 Task: Find connections with filter location Campina Grande with filter topic #inspiration with filter profile language Potuguese with filter current company Expo Universe with filter school Gulbarga University with filter industry Building Structure and Exterior Contractors with filter service category WordPress Design with filter keywords title Architect
Action: Mouse moved to (523, 109)
Screenshot: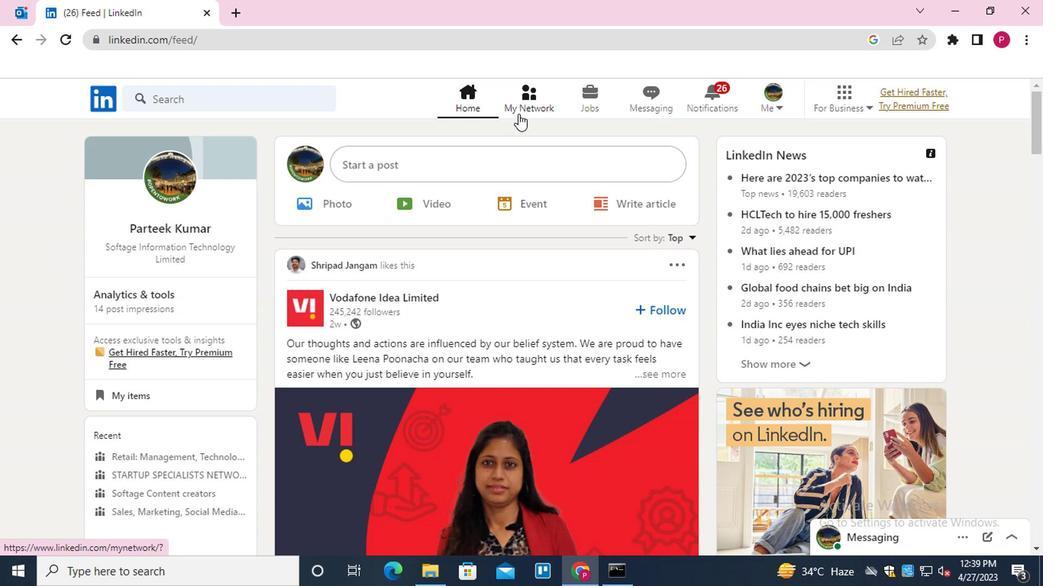 
Action: Mouse pressed left at (523, 109)
Screenshot: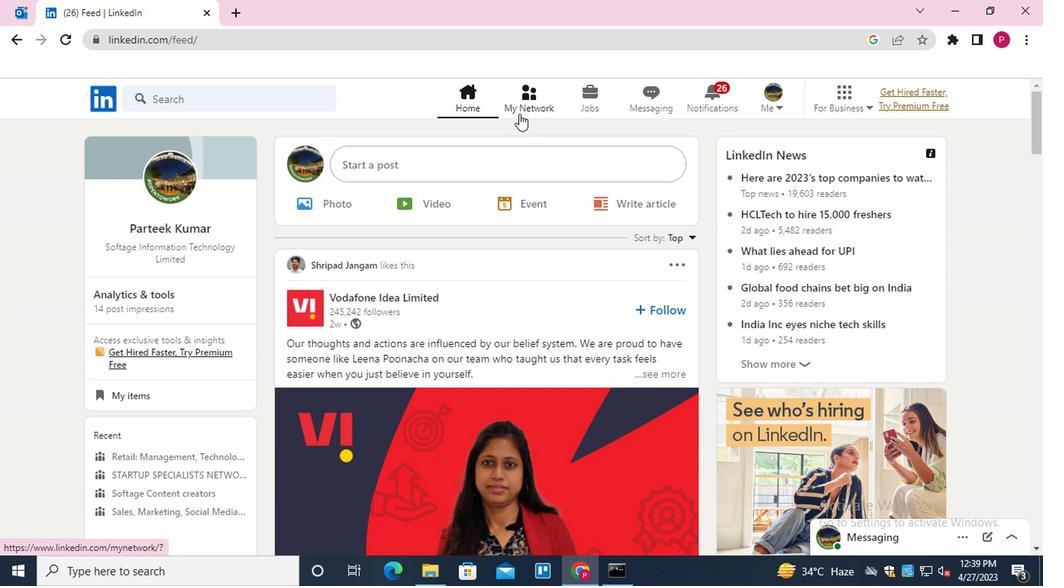 
Action: Mouse moved to (240, 180)
Screenshot: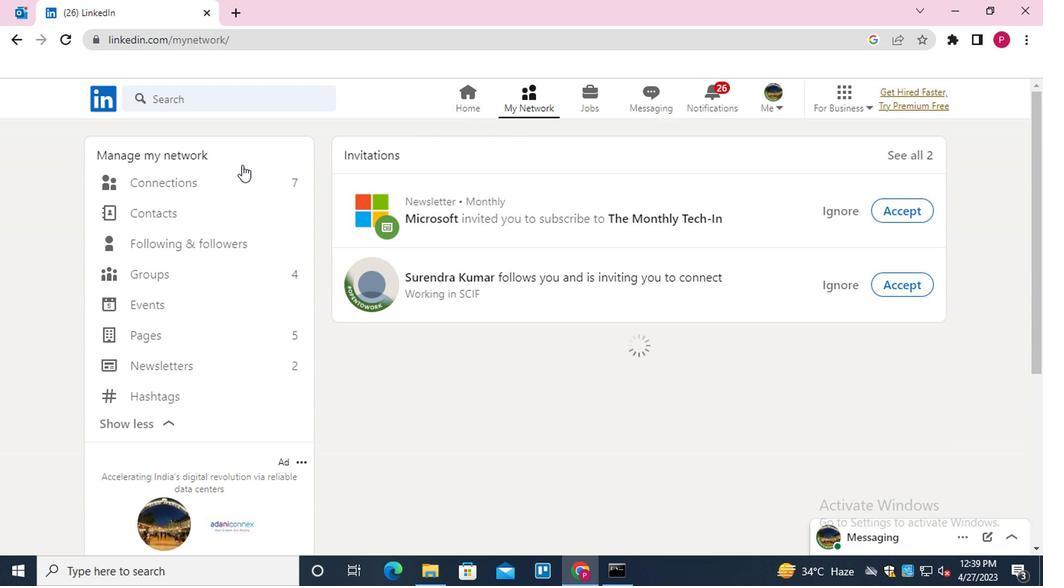
Action: Mouse pressed left at (240, 180)
Screenshot: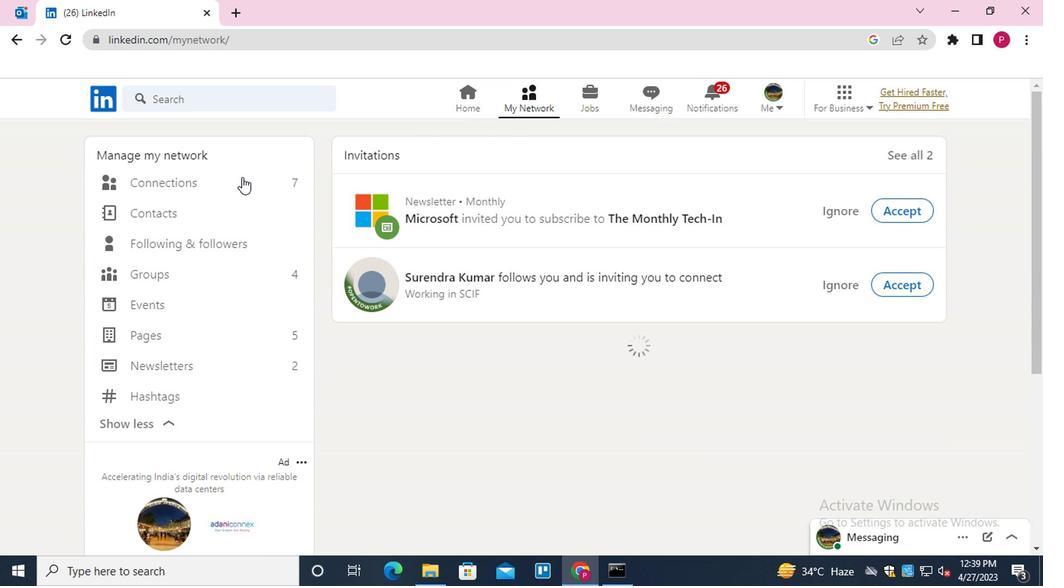 
Action: Mouse moved to (668, 180)
Screenshot: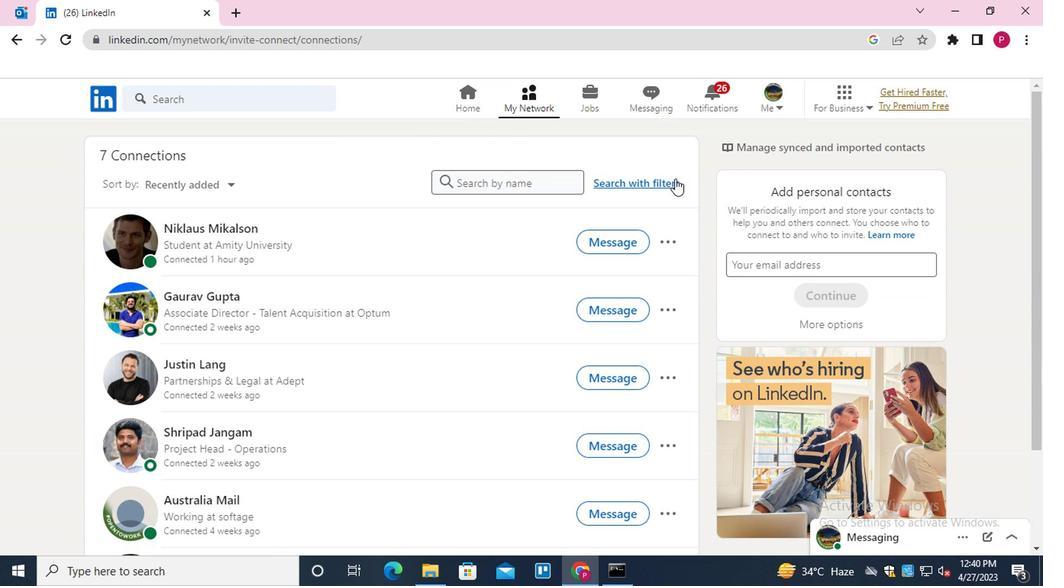 
Action: Mouse pressed left at (668, 180)
Screenshot: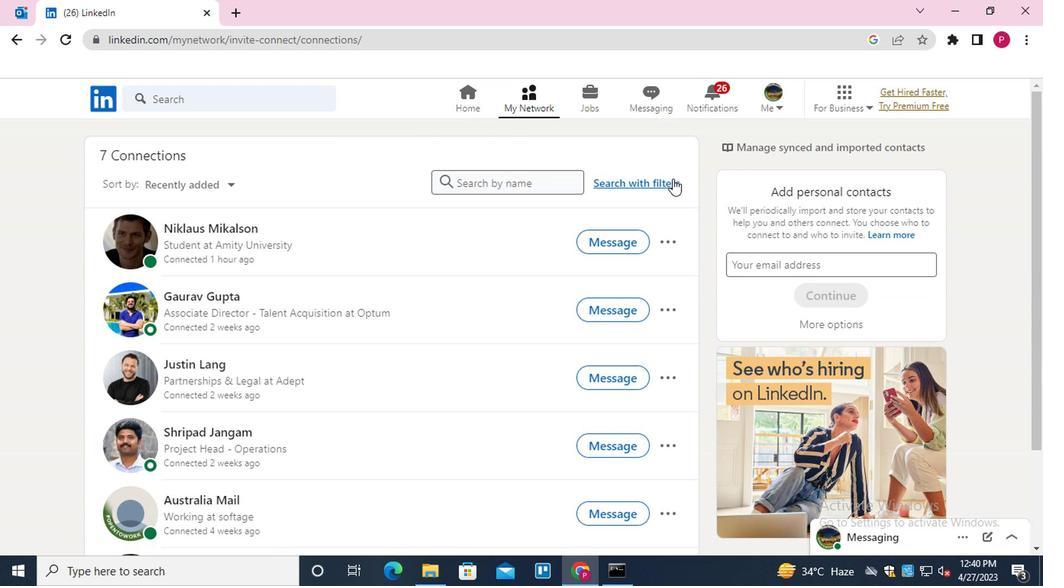 
Action: Mouse moved to (555, 141)
Screenshot: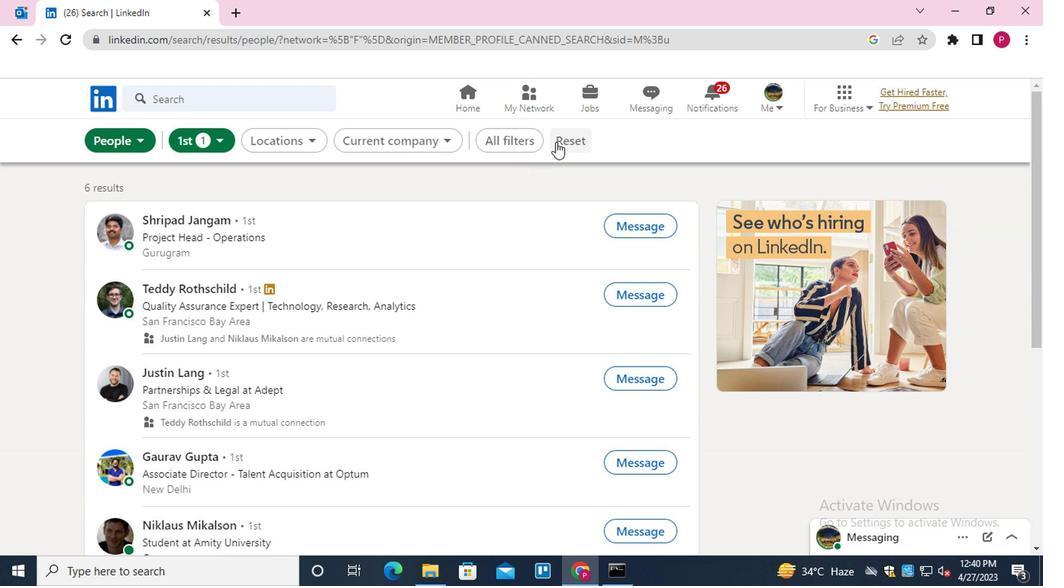 
Action: Mouse pressed left at (555, 141)
Screenshot: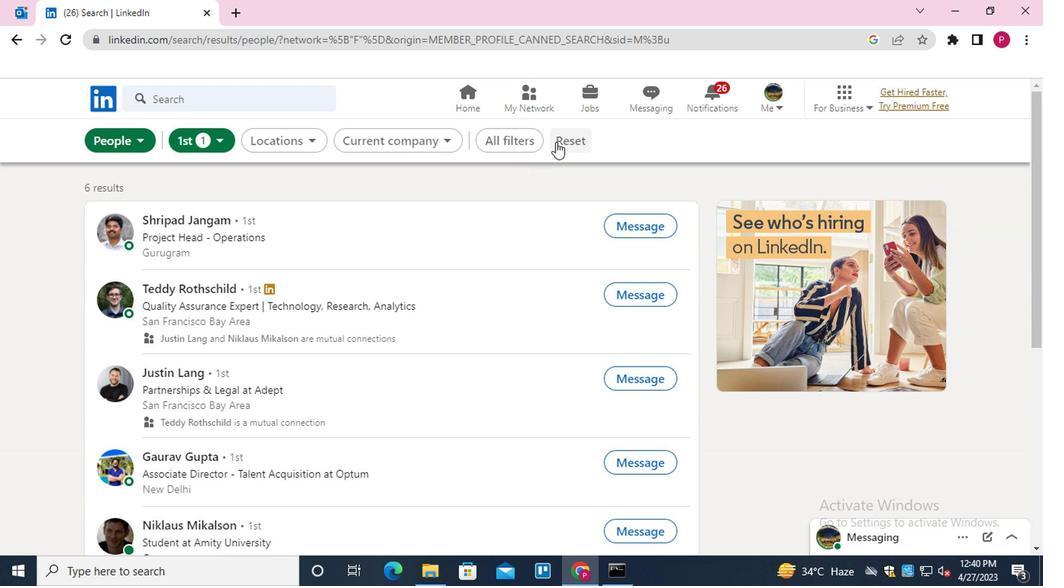 
Action: Mouse moved to (527, 143)
Screenshot: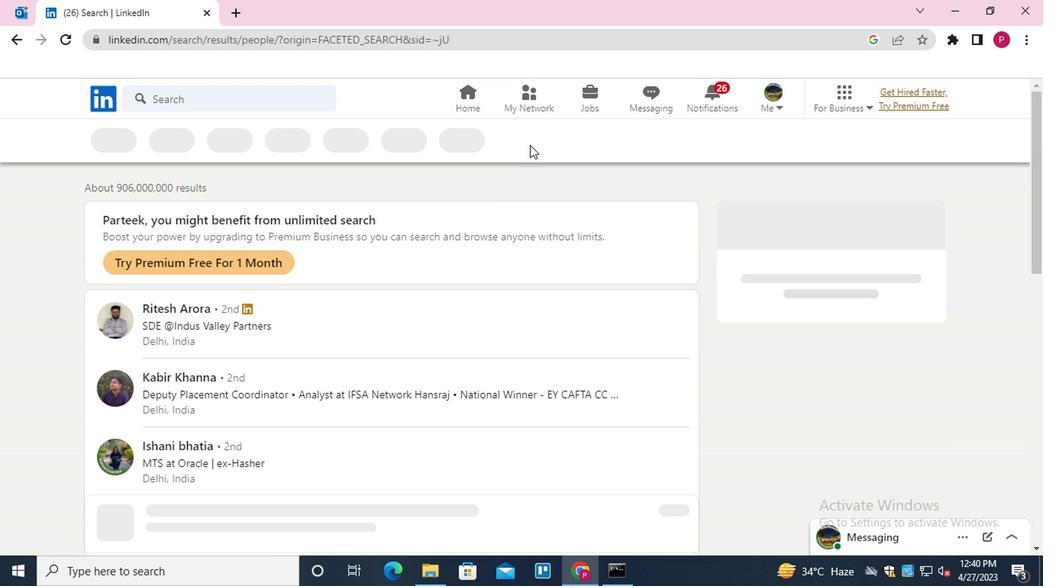 
Action: Mouse pressed left at (527, 143)
Screenshot: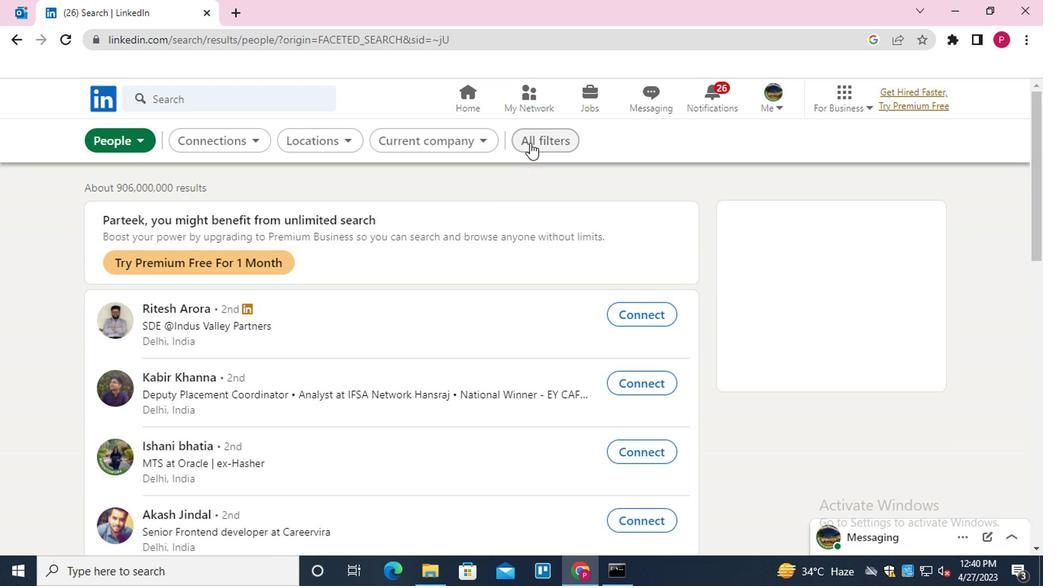 
Action: Mouse moved to (927, 348)
Screenshot: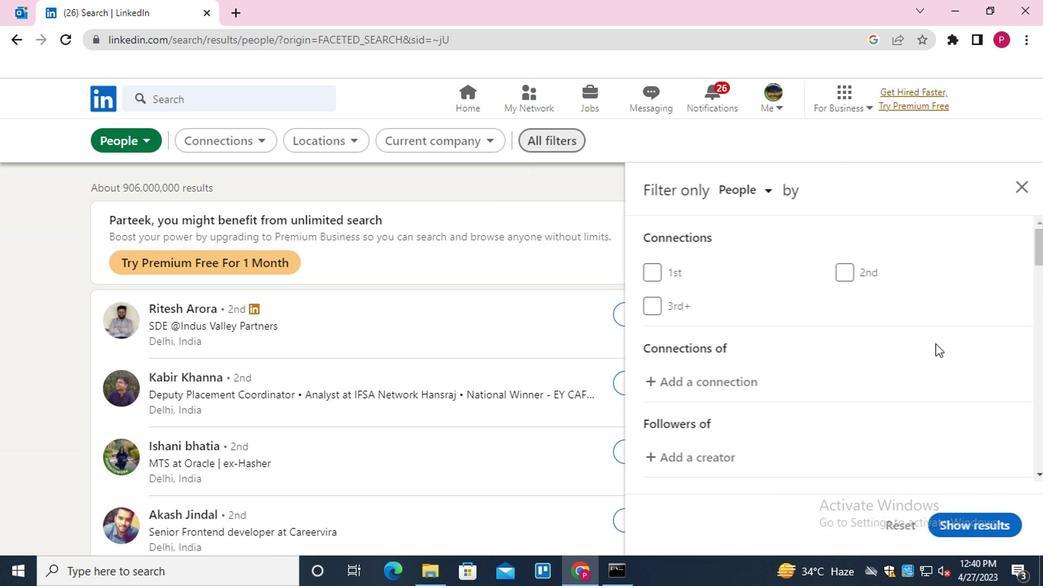 
Action: Mouse scrolled (927, 347) with delta (0, -1)
Screenshot: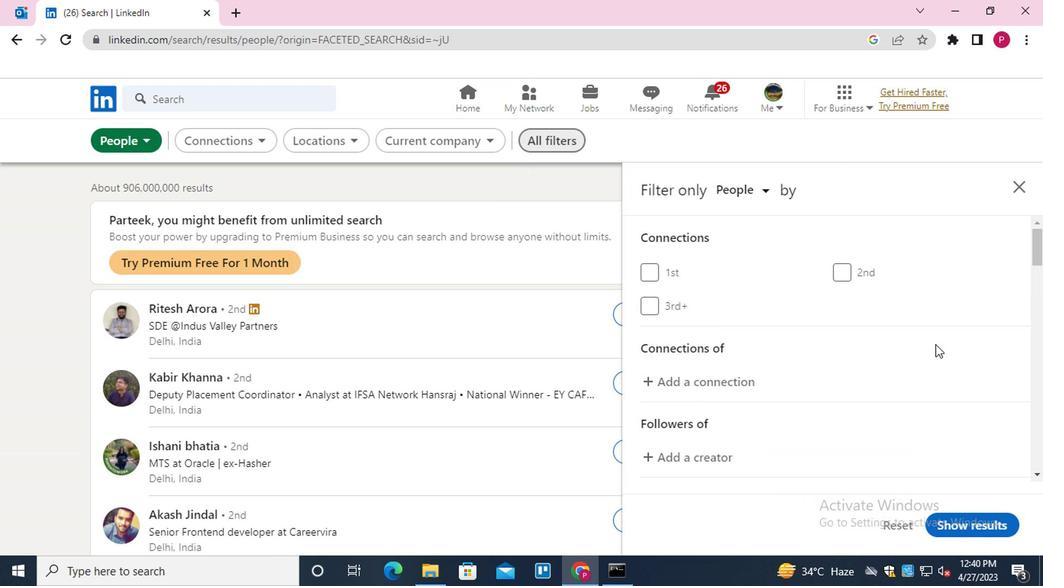 
Action: Mouse scrolled (927, 347) with delta (0, -1)
Screenshot: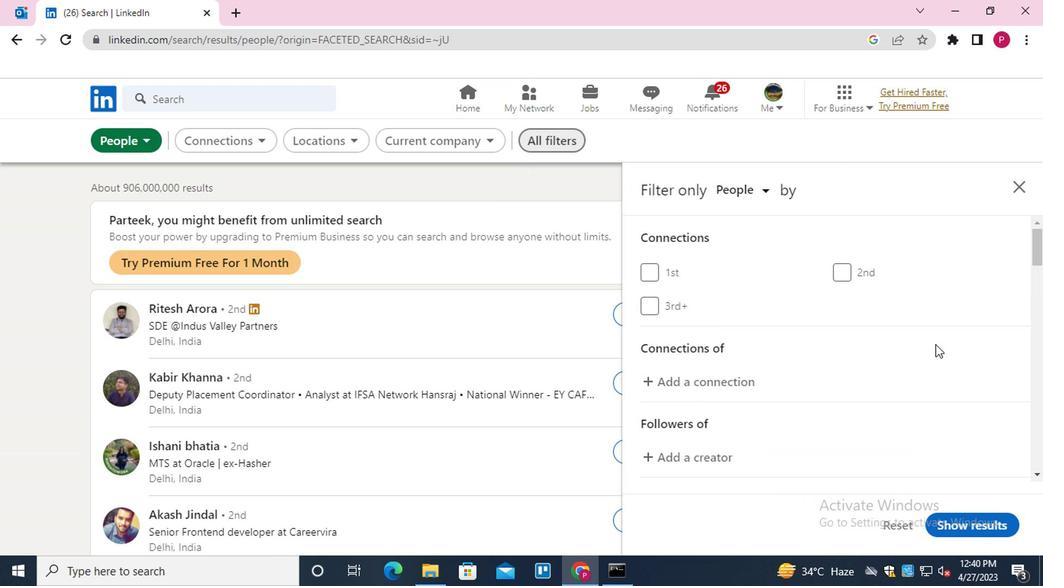 
Action: Mouse scrolled (927, 347) with delta (0, -1)
Screenshot: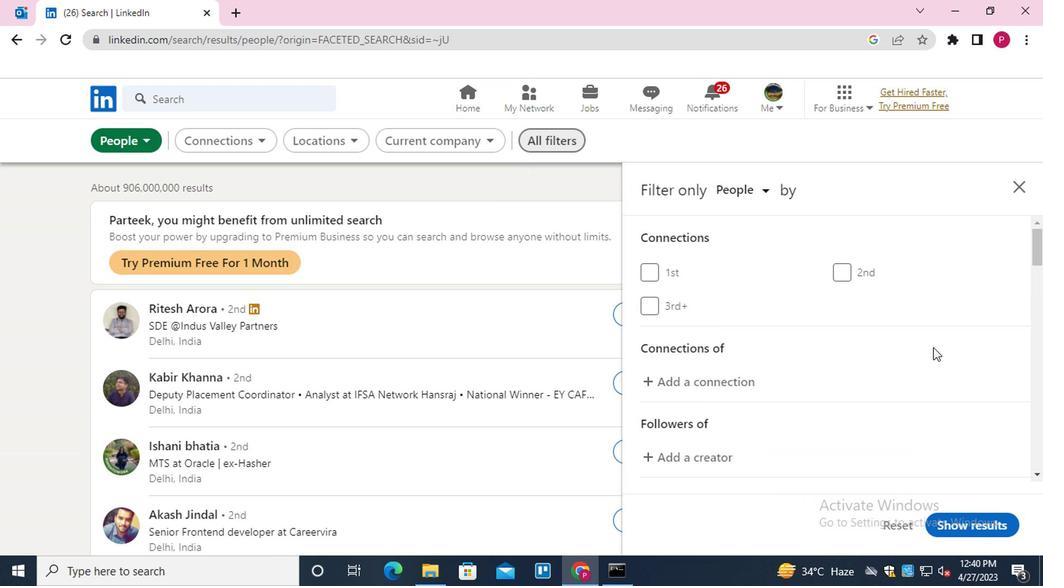 
Action: Mouse moved to (906, 366)
Screenshot: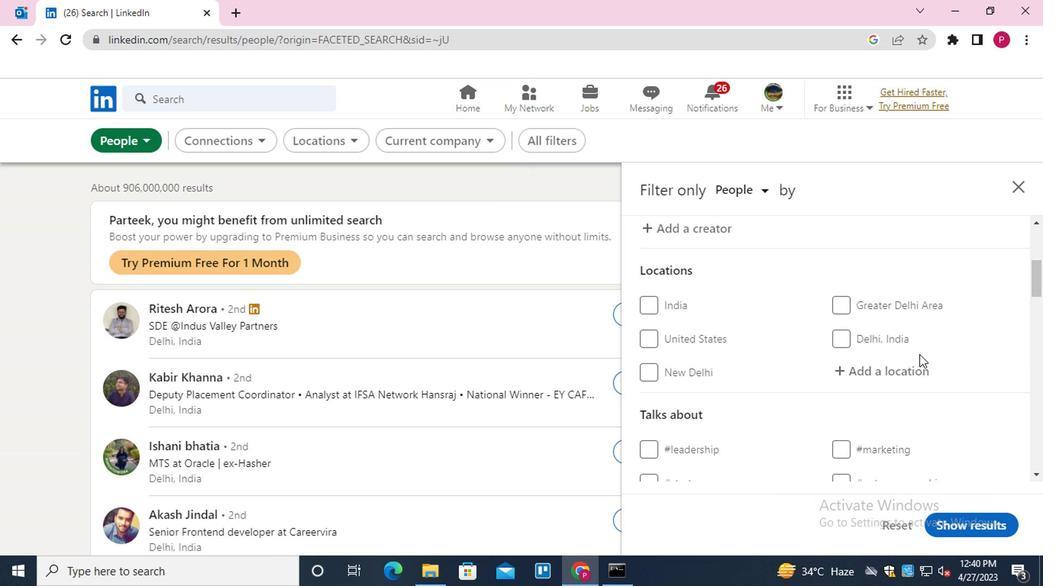 
Action: Mouse pressed left at (906, 366)
Screenshot: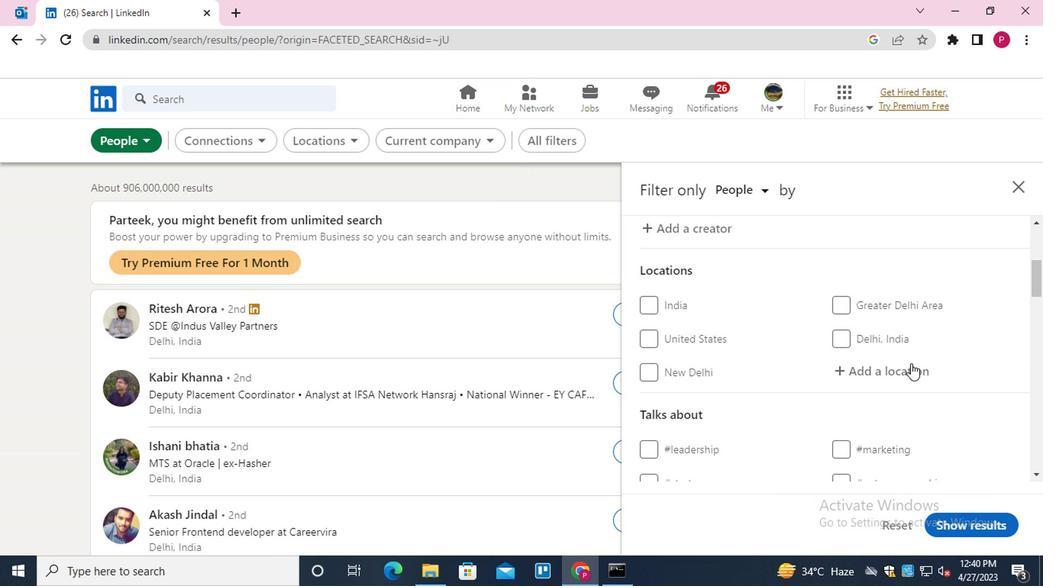 
Action: Key pressed <Key.shift>CAMPINA<Key.down><Key.down><Key.down><Key.enter>
Screenshot: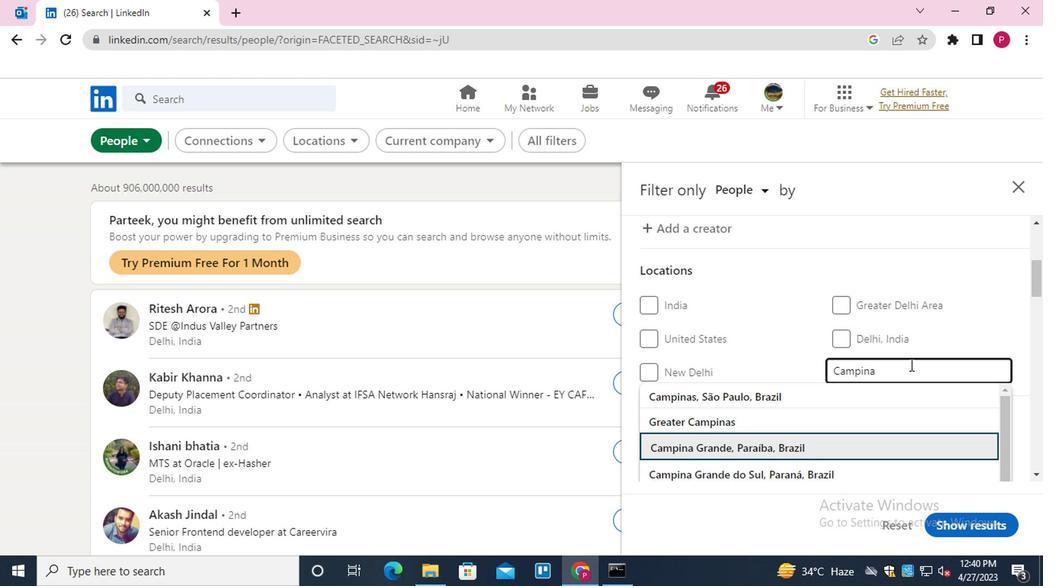 
Action: Mouse scrolled (906, 365) with delta (0, 0)
Screenshot: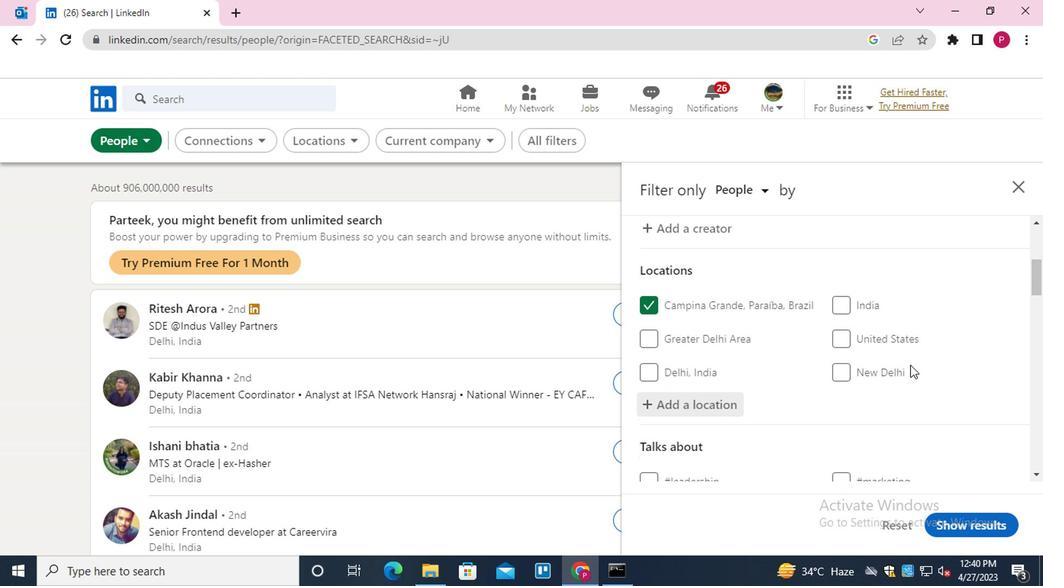 
Action: Mouse scrolled (906, 365) with delta (0, 0)
Screenshot: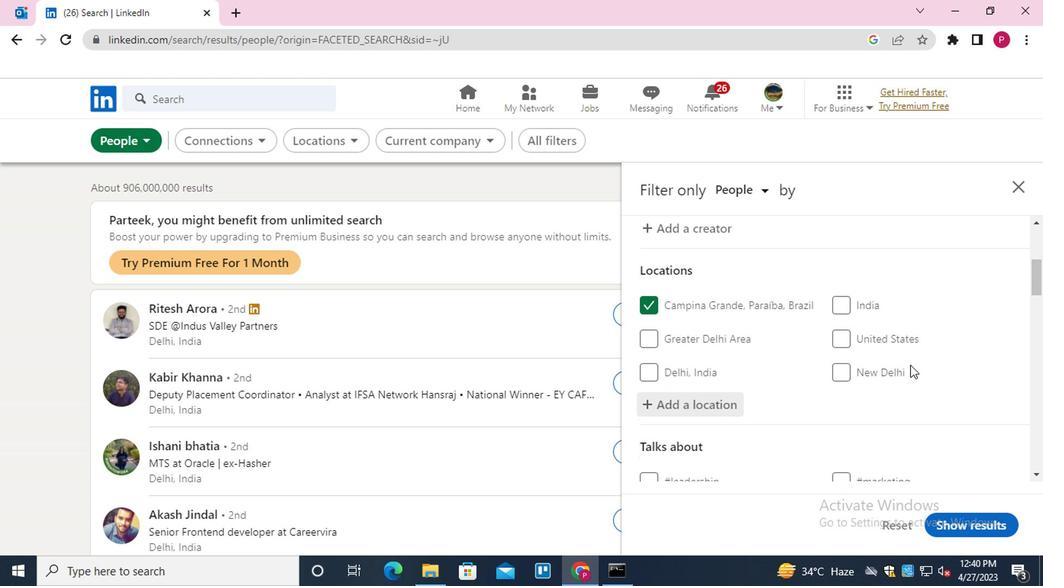 
Action: Mouse scrolled (906, 365) with delta (0, 0)
Screenshot: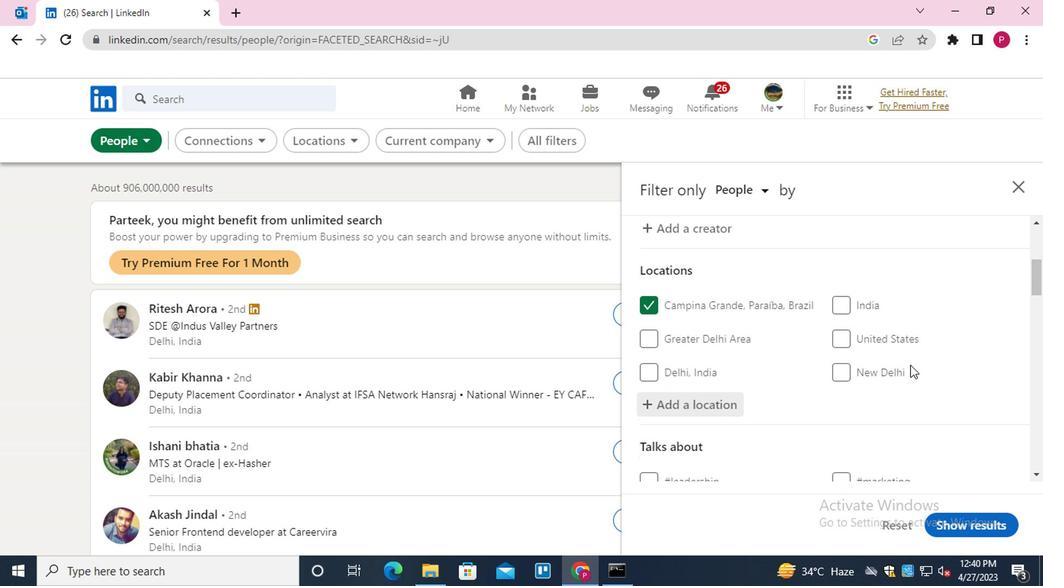 
Action: Mouse moved to (884, 324)
Screenshot: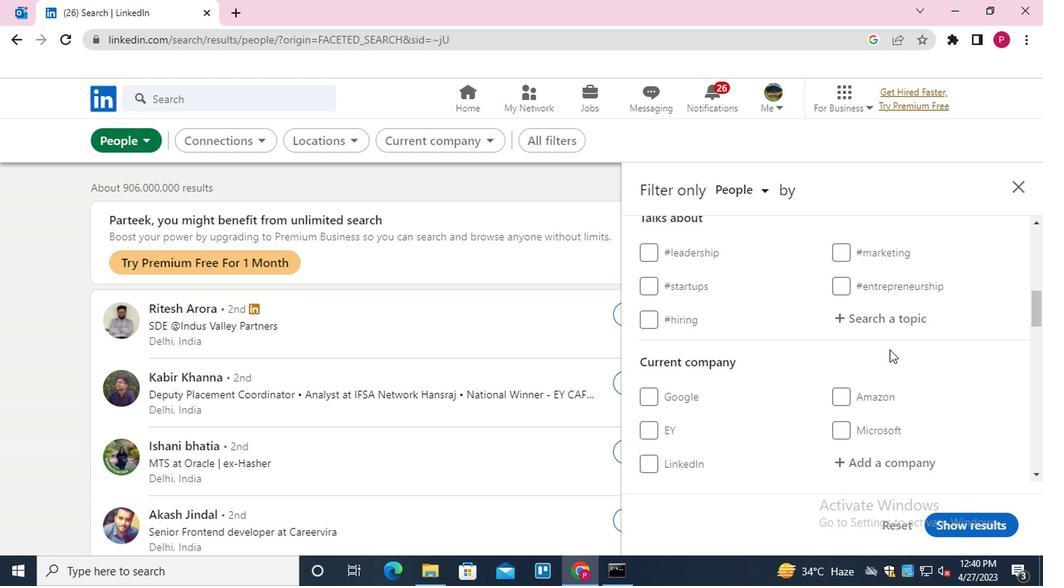 
Action: Mouse pressed left at (884, 324)
Screenshot: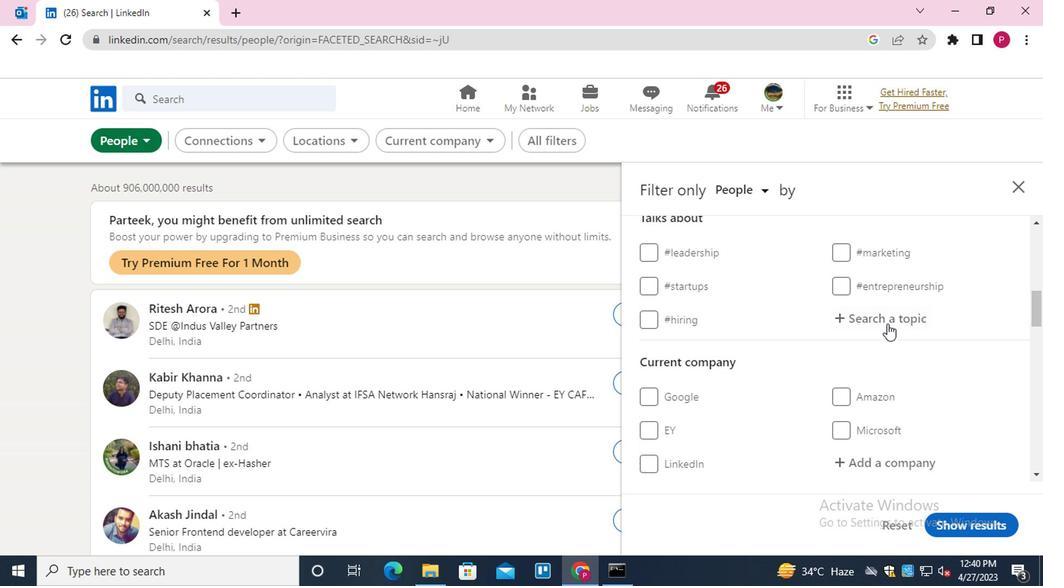 
Action: Key pressed INSPIRATION<Key.down><Key.enter>
Screenshot: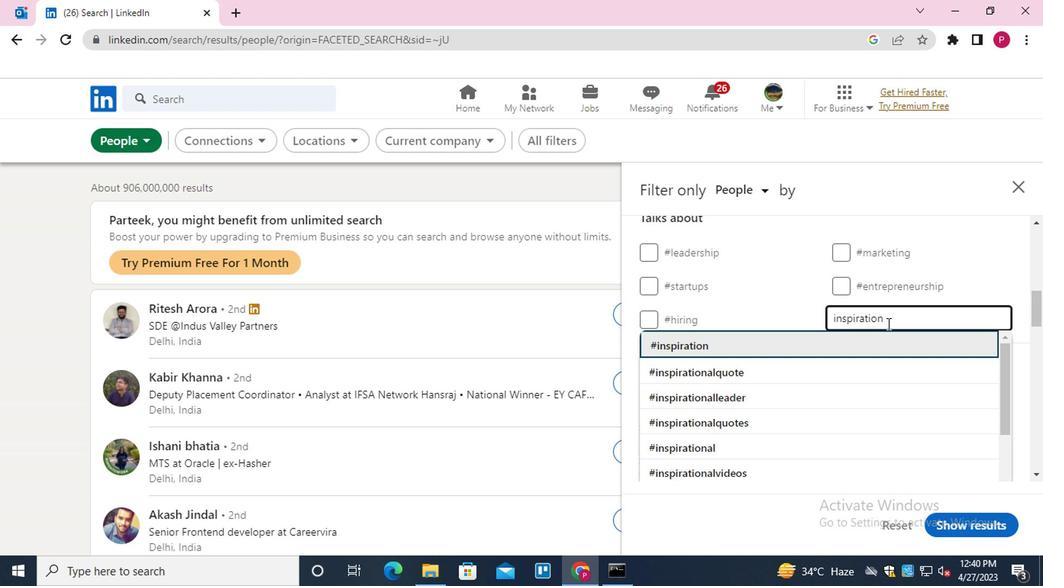 
Action: Mouse scrolled (884, 324) with delta (0, 0)
Screenshot: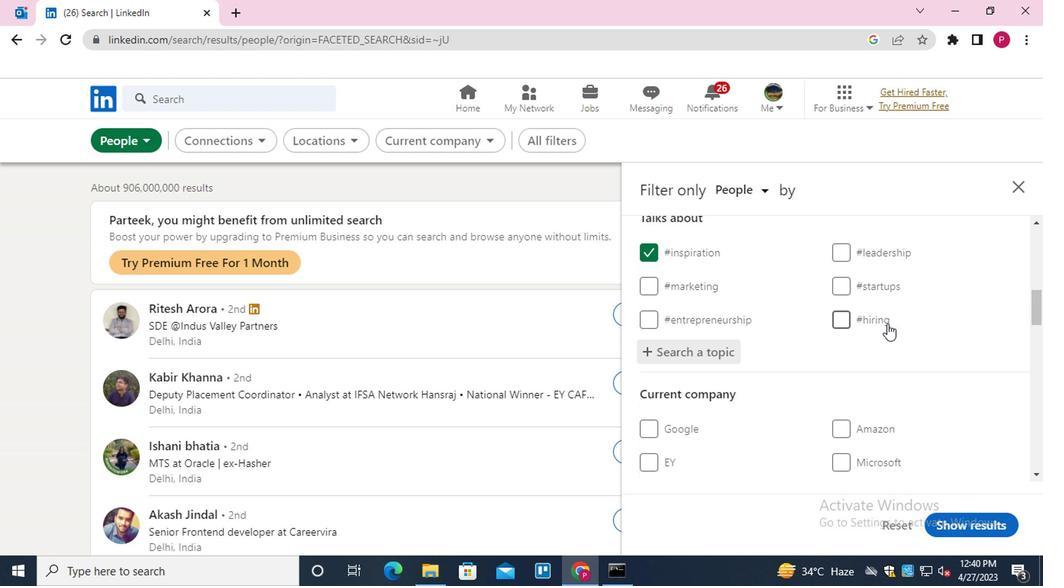 
Action: Mouse scrolled (884, 324) with delta (0, 0)
Screenshot: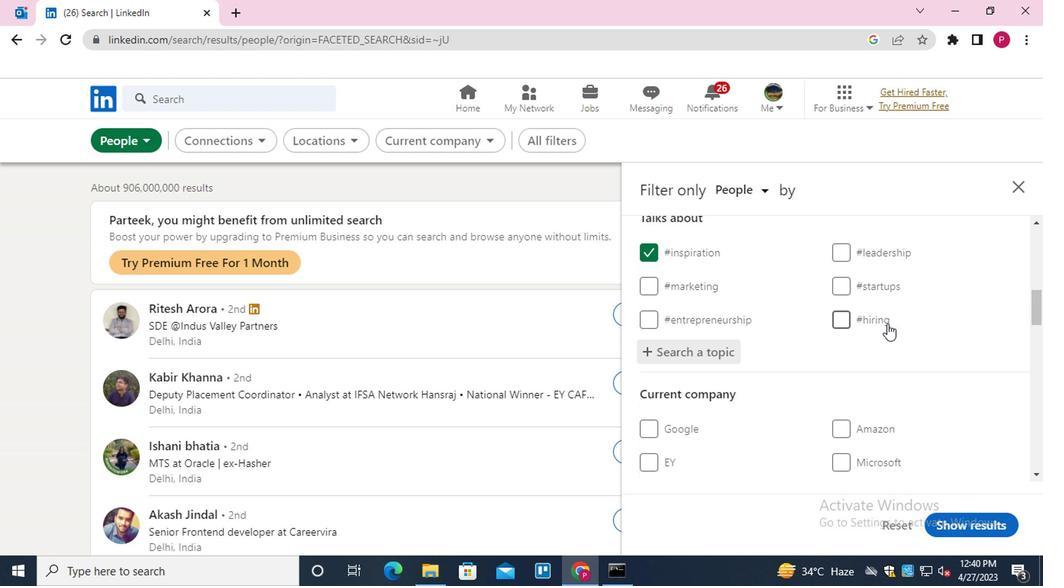 
Action: Mouse moved to (876, 328)
Screenshot: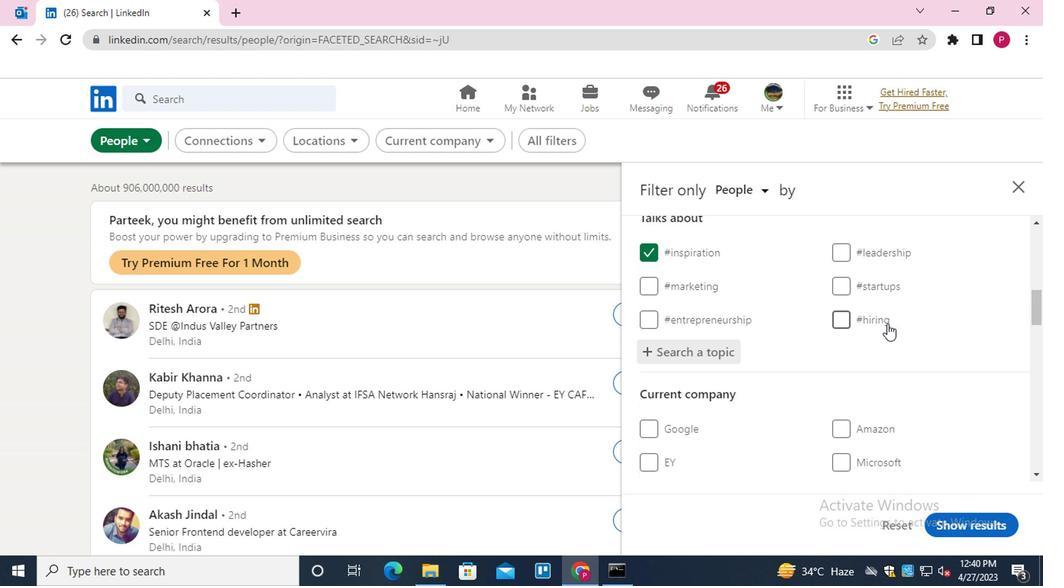 
Action: Mouse scrolled (876, 327) with delta (0, -1)
Screenshot: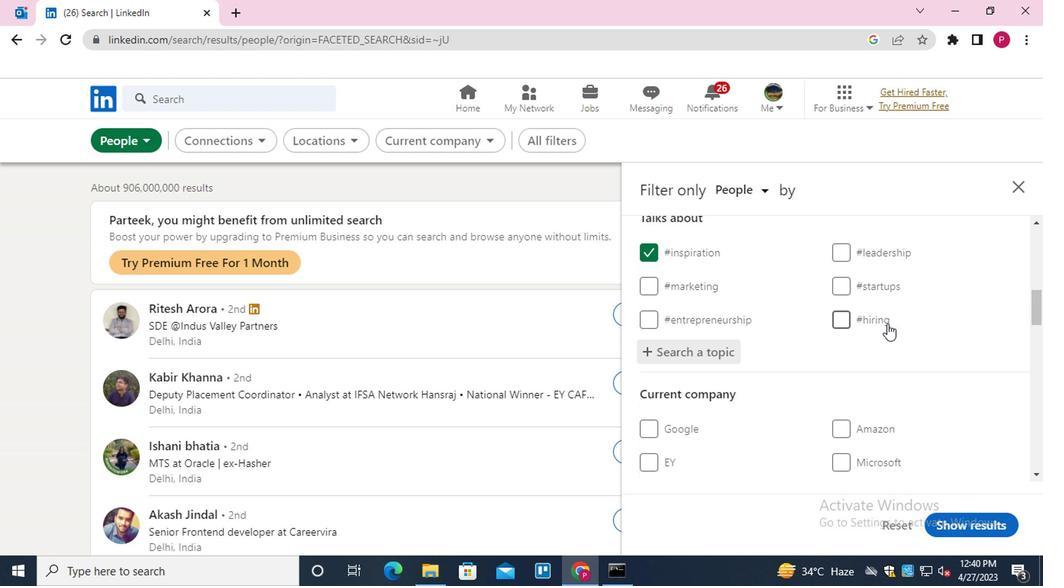 
Action: Mouse moved to (800, 339)
Screenshot: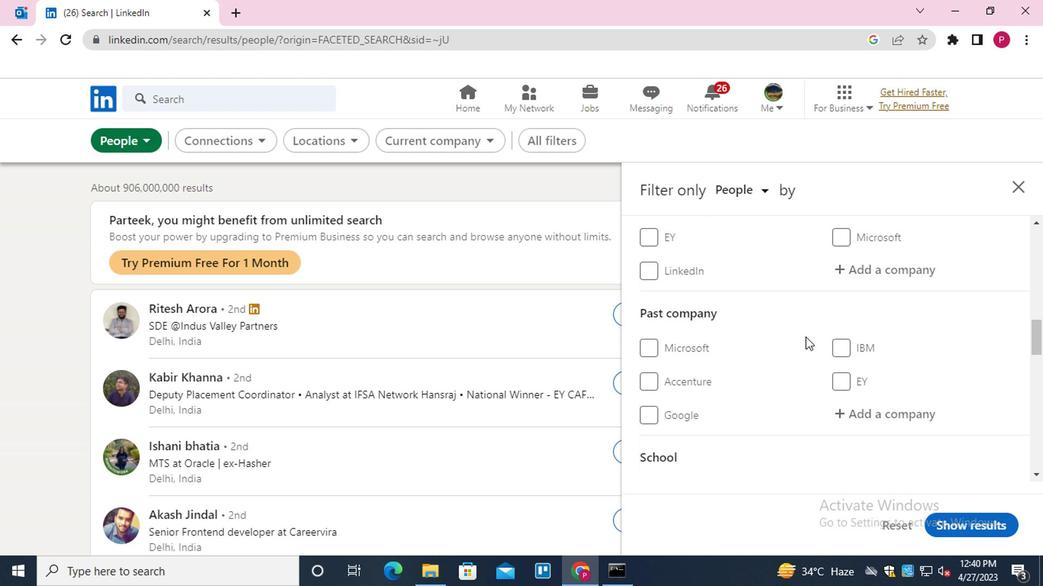 
Action: Mouse scrolled (800, 337) with delta (0, -1)
Screenshot: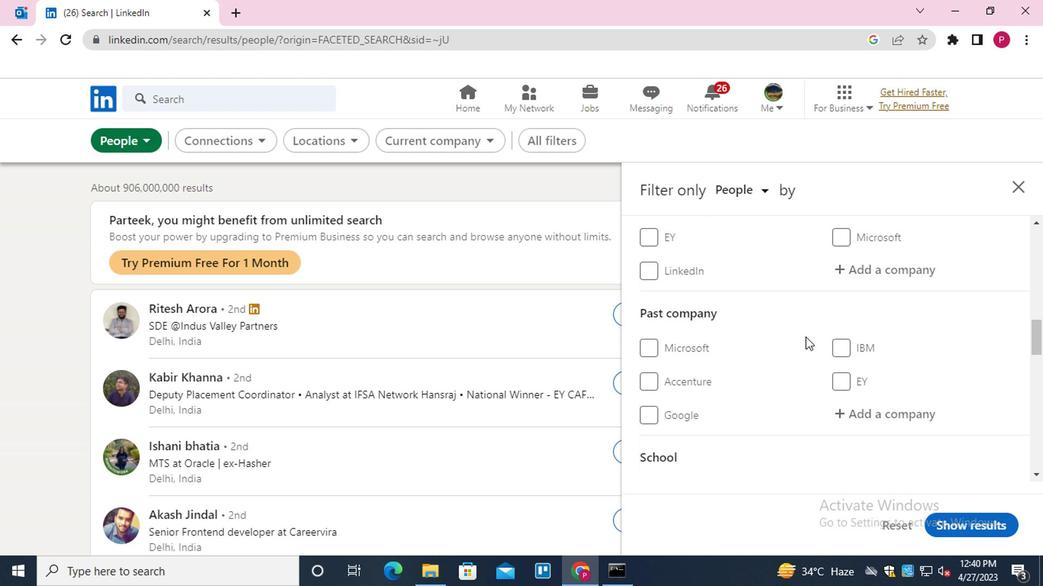 
Action: Mouse moved to (800, 341)
Screenshot: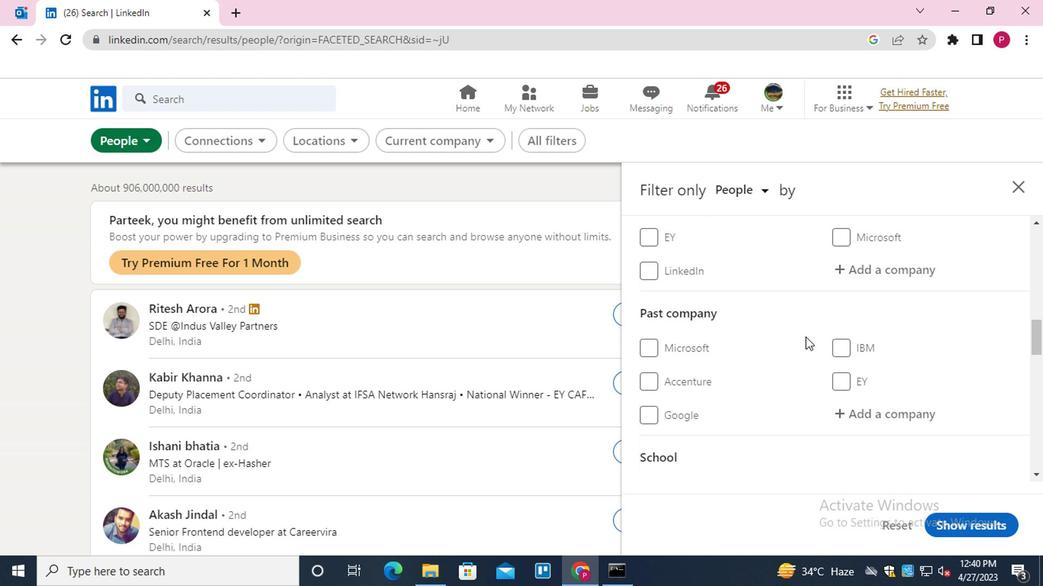 
Action: Mouse scrolled (800, 341) with delta (0, 0)
Screenshot: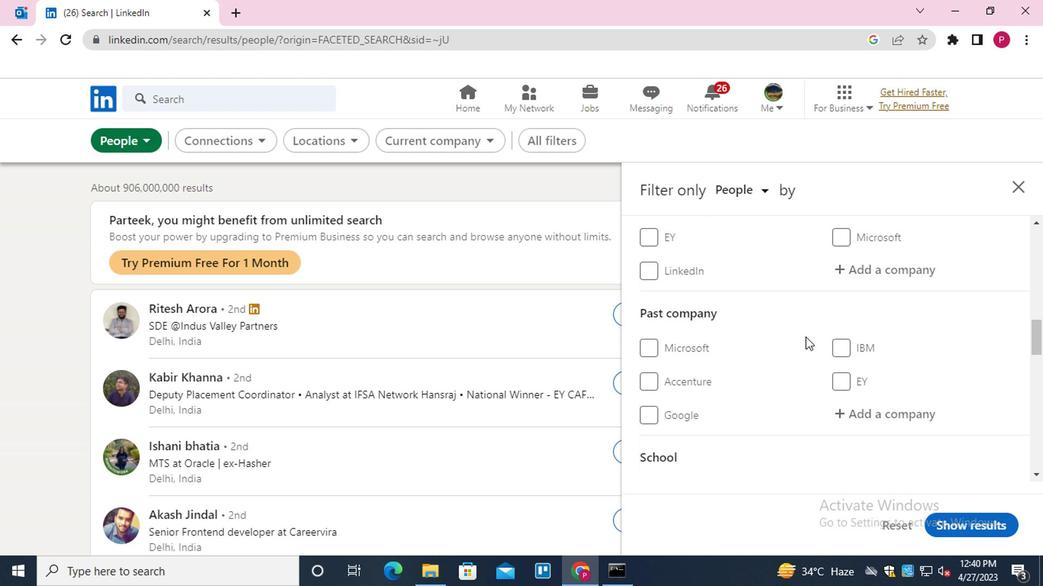 
Action: Mouse moved to (800, 345)
Screenshot: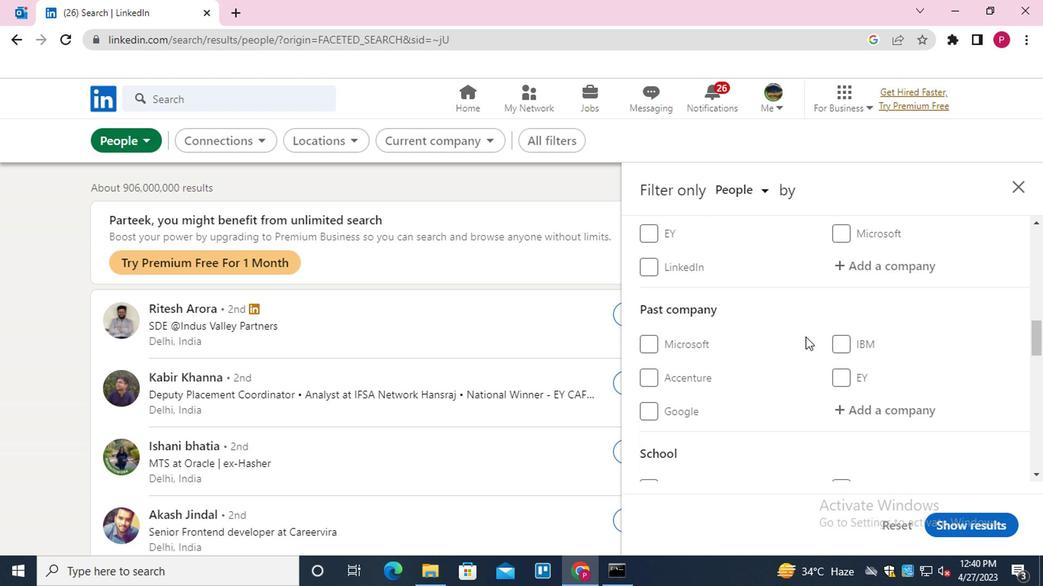 
Action: Mouse scrolled (800, 343) with delta (0, -1)
Screenshot: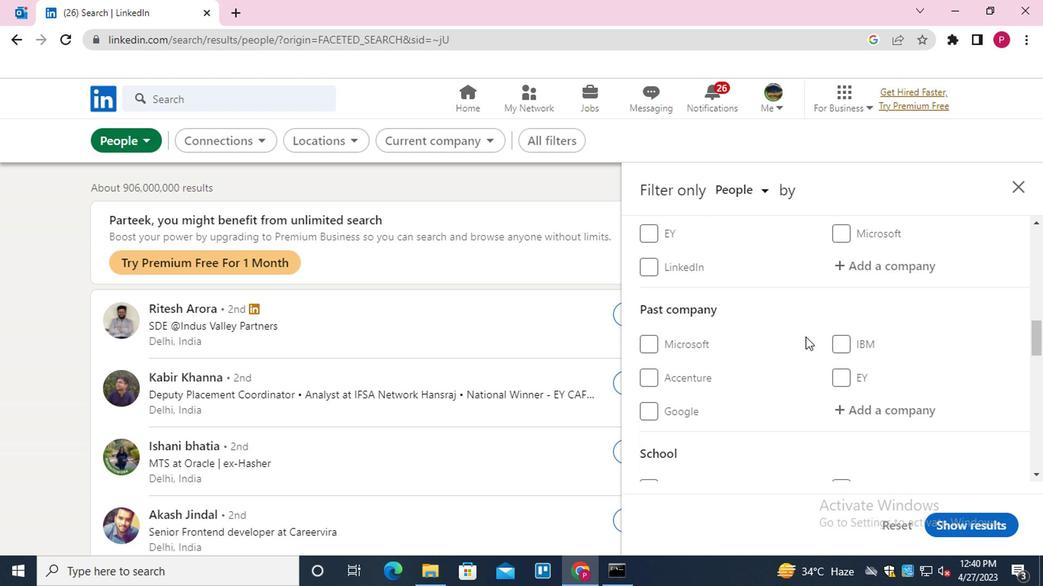 
Action: Mouse moved to (780, 356)
Screenshot: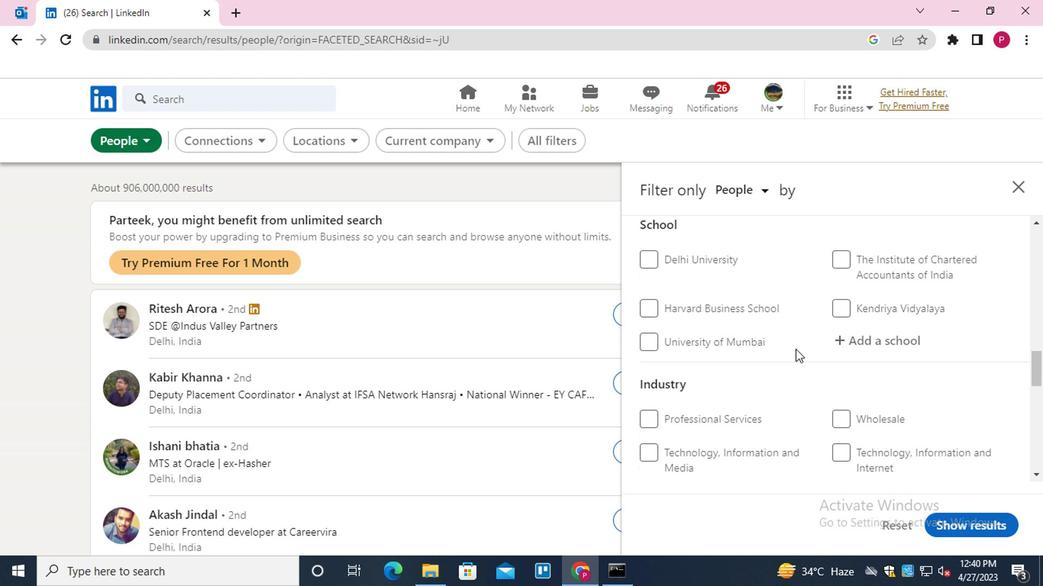 
Action: Mouse scrolled (780, 356) with delta (0, 0)
Screenshot: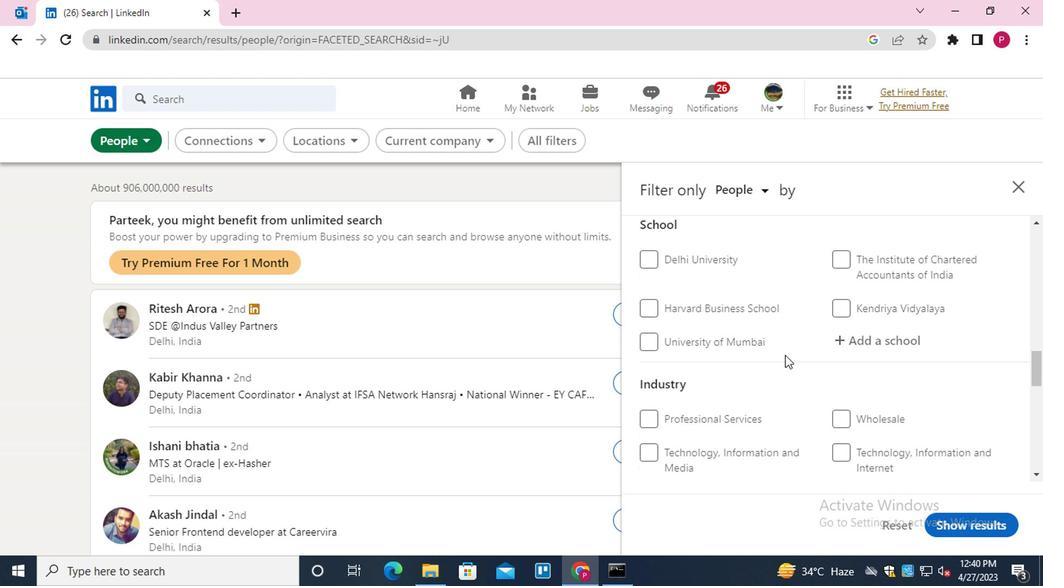 
Action: Mouse scrolled (780, 356) with delta (0, 0)
Screenshot: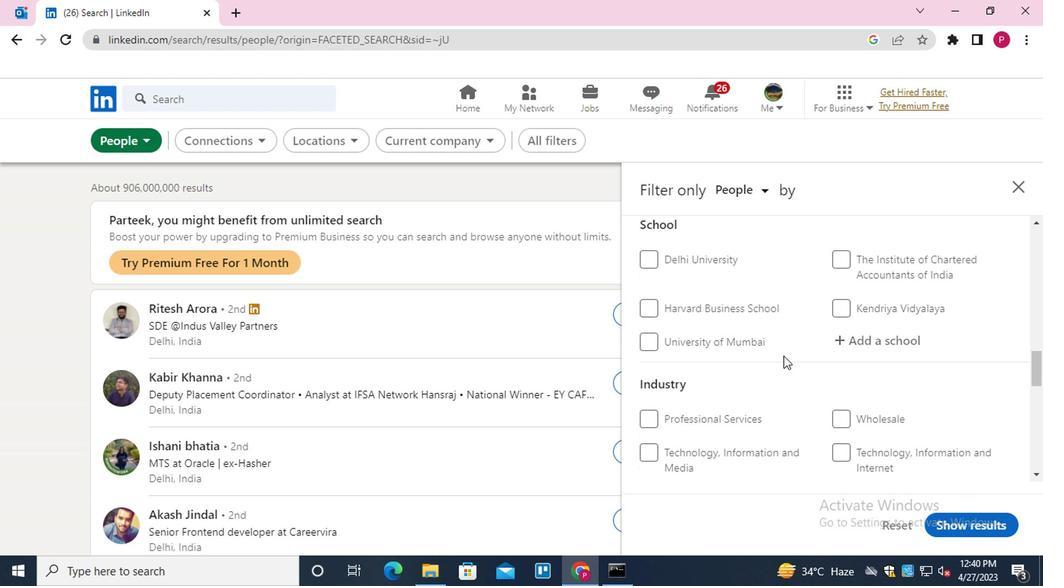 
Action: Mouse moved to (779, 358)
Screenshot: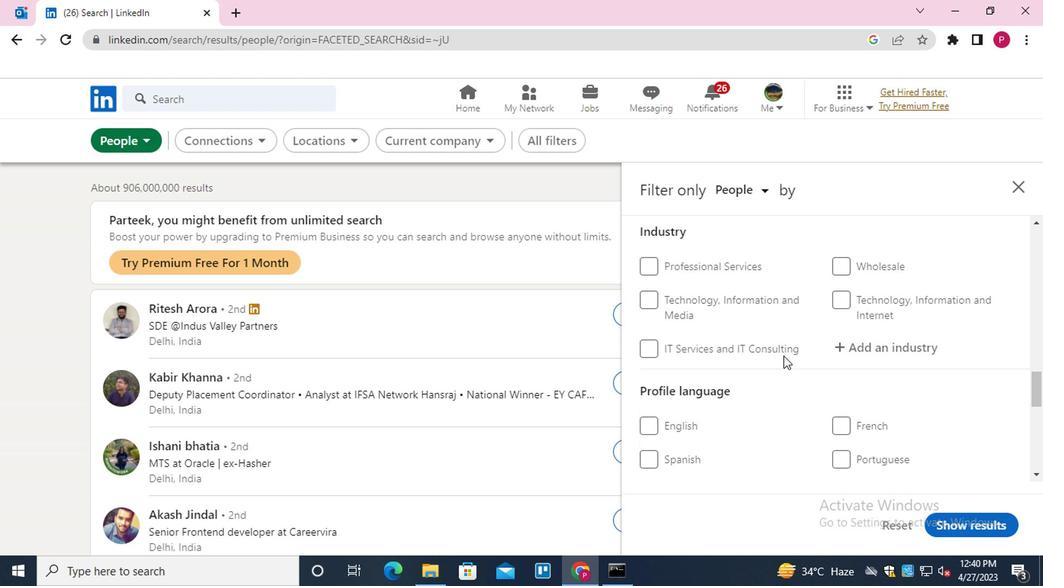 
Action: Mouse scrolled (779, 356) with delta (0, -1)
Screenshot: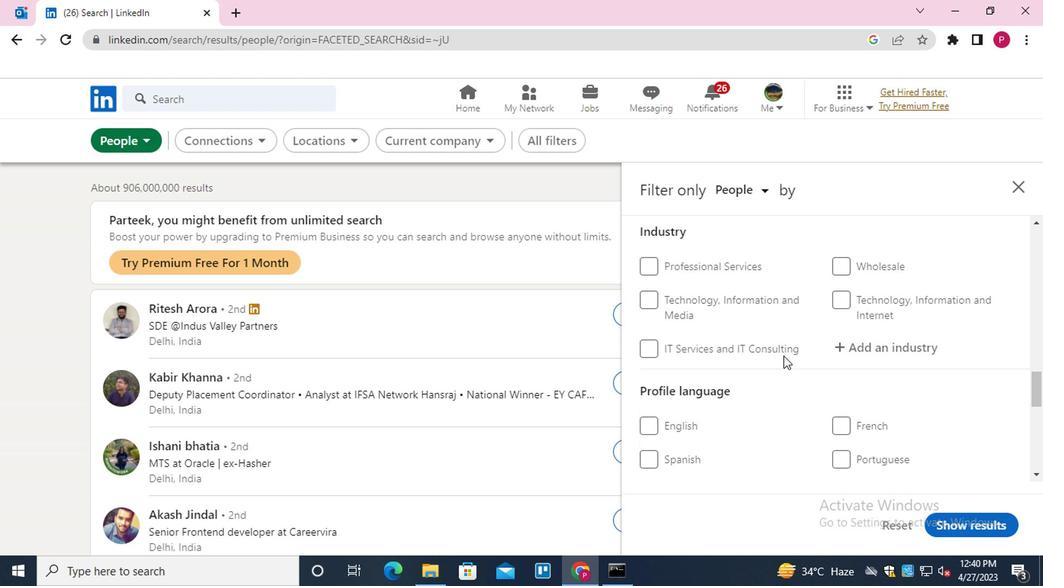 
Action: Mouse moved to (778, 358)
Screenshot: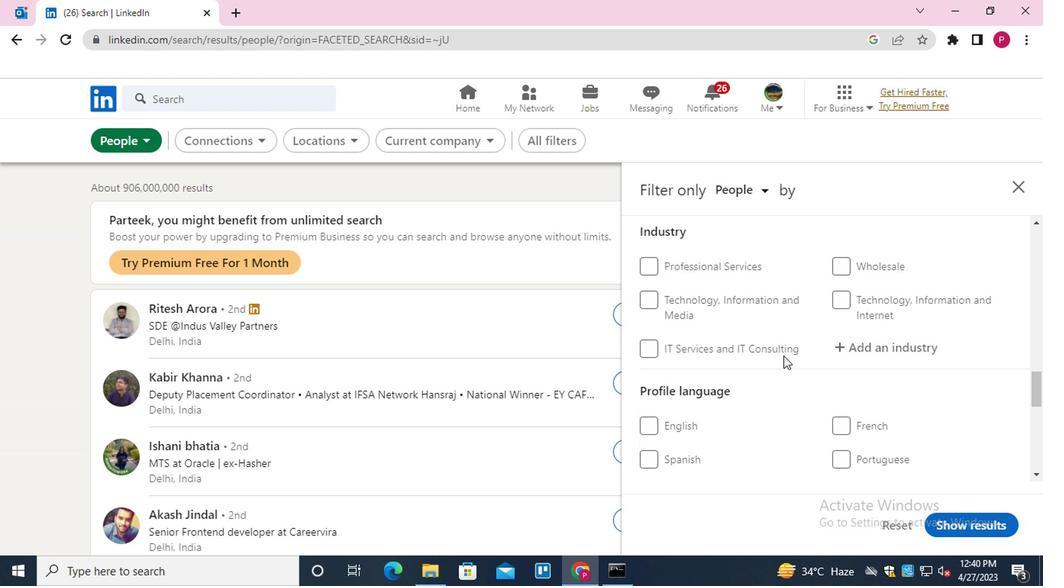 
Action: Mouse scrolled (778, 356) with delta (0, -1)
Screenshot: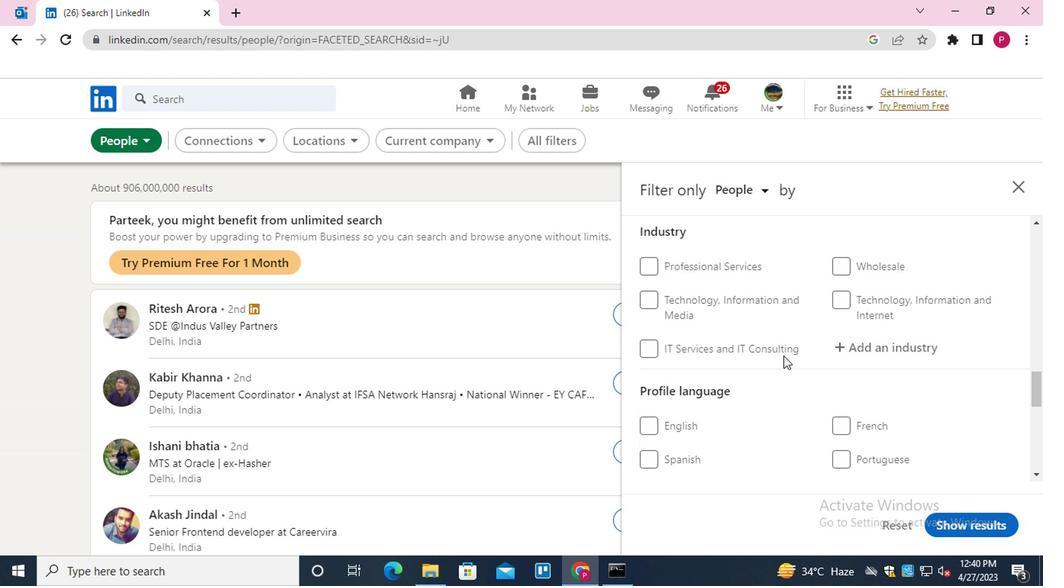 
Action: Mouse moved to (847, 309)
Screenshot: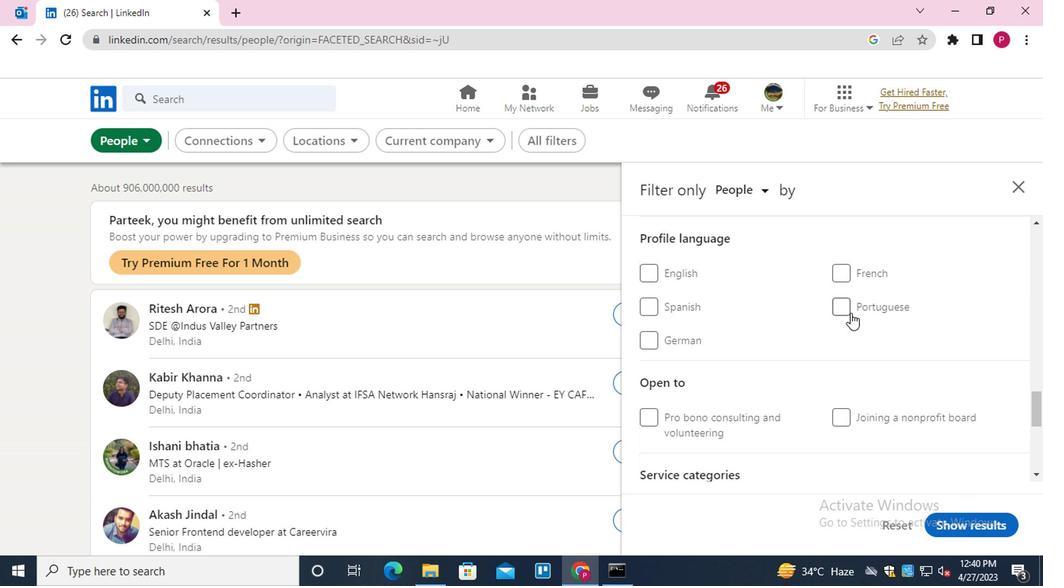 
Action: Mouse pressed left at (847, 309)
Screenshot: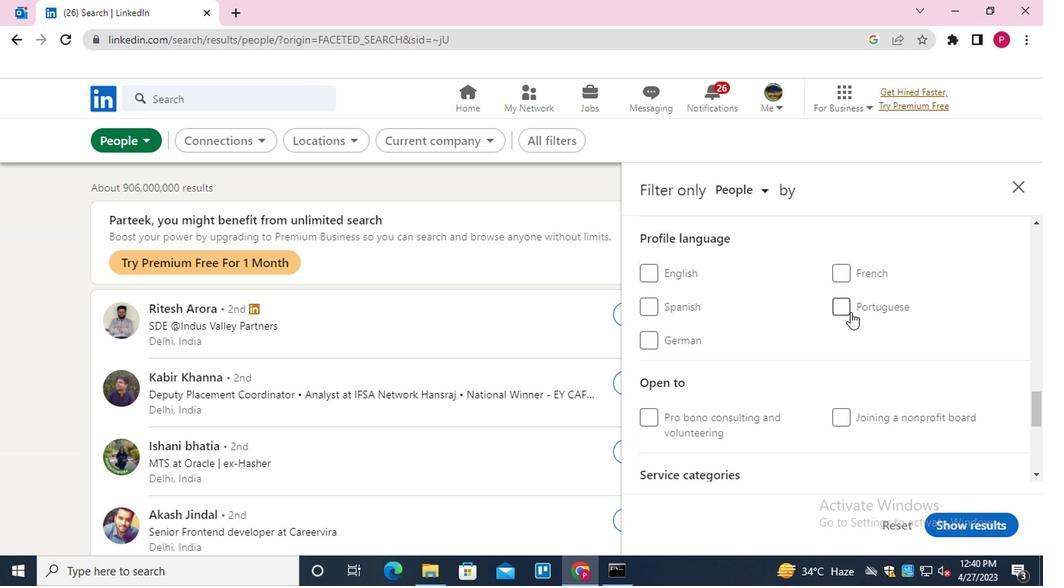 
Action: Mouse moved to (771, 326)
Screenshot: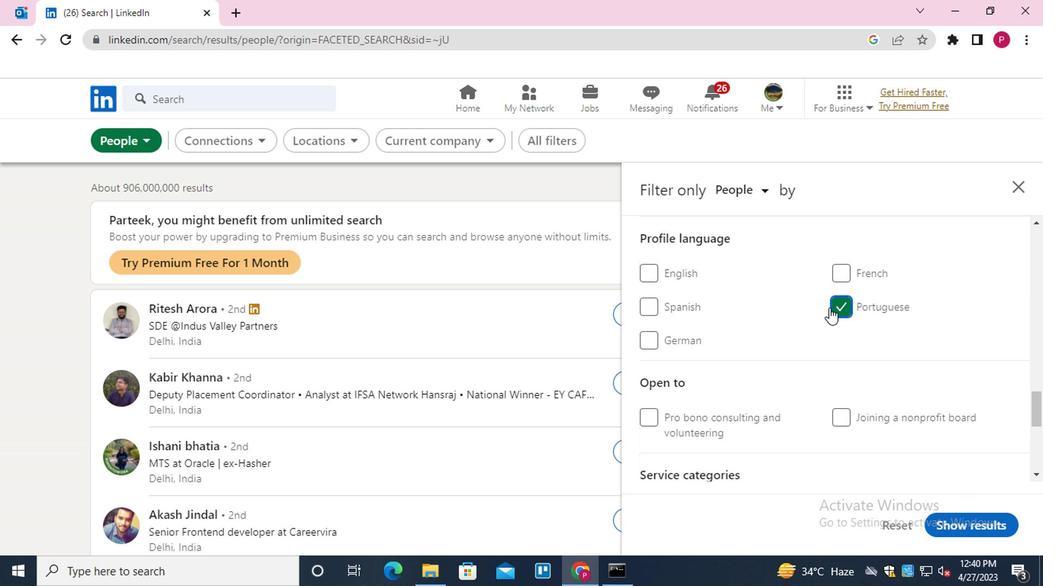 
Action: Mouse scrolled (771, 326) with delta (0, 0)
Screenshot: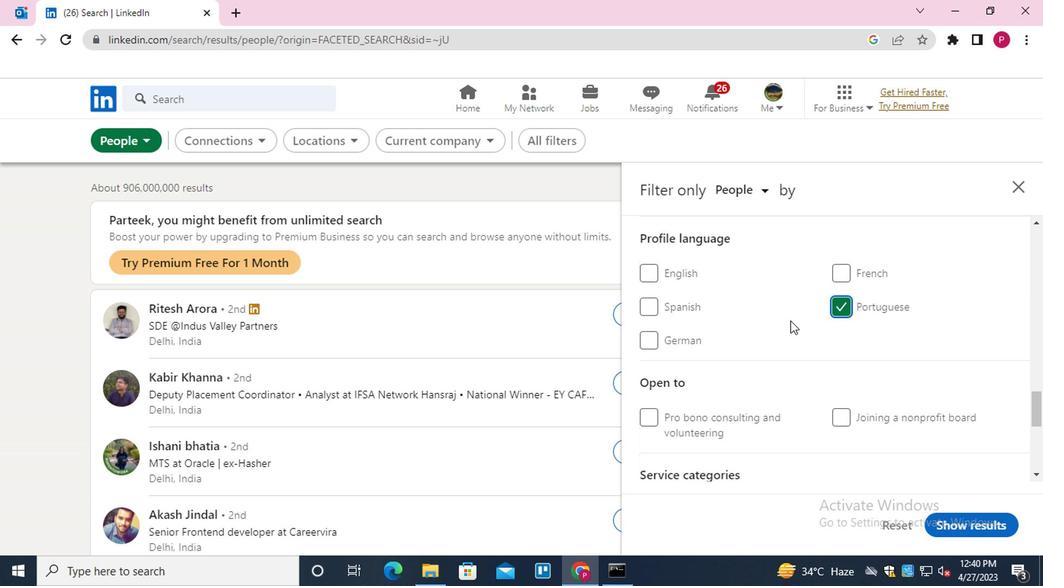 
Action: Mouse scrolled (771, 326) with delta (0, 0)
Screenshot: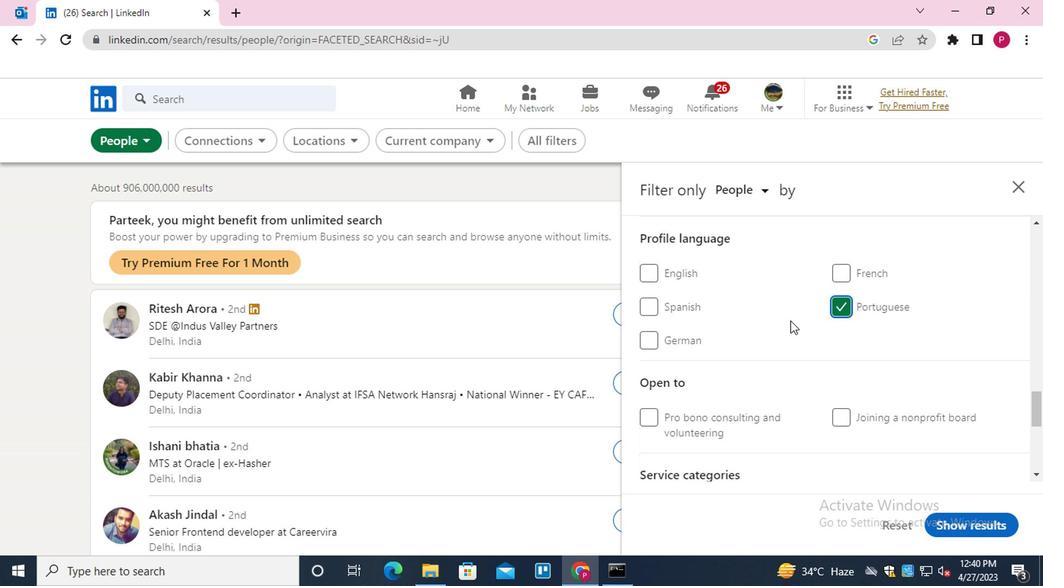 
Action: Mouse scrolled (771, 326) with delta (0, 0)
Screenshot: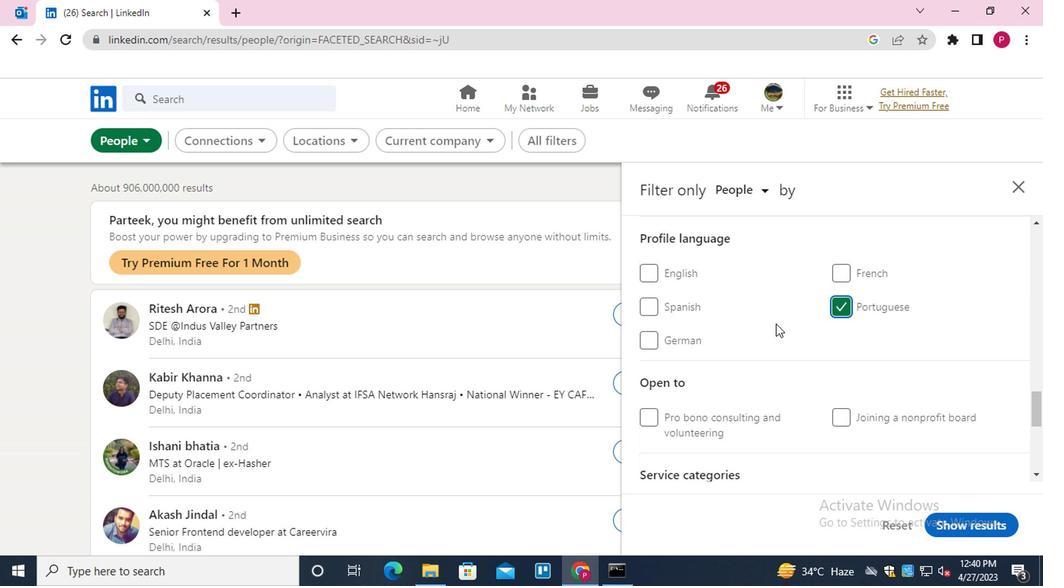 
Action: Mouse scrolled (771, 326) with delta (0, 0)
Screenshot: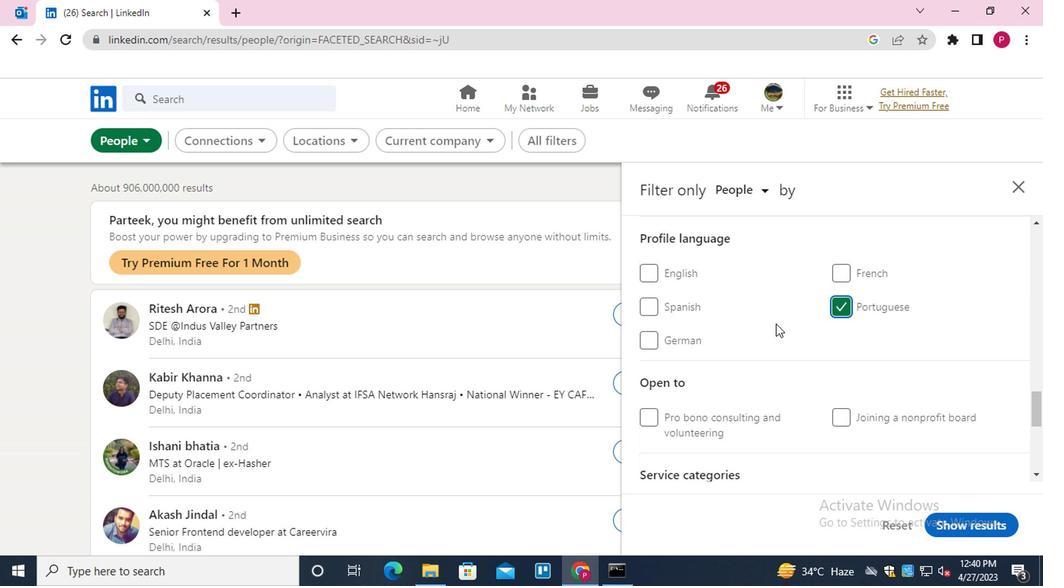
Action: Mouse moved to (747, 334)
Screenshot: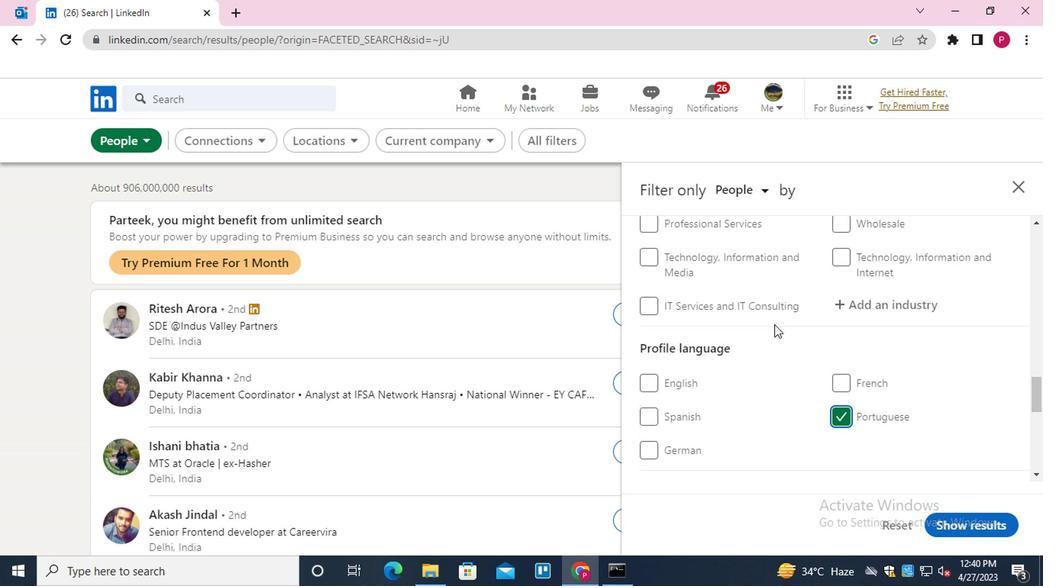 
Action: Mouse scrolled (747, 335) with delta (0, 1)
Screenshot: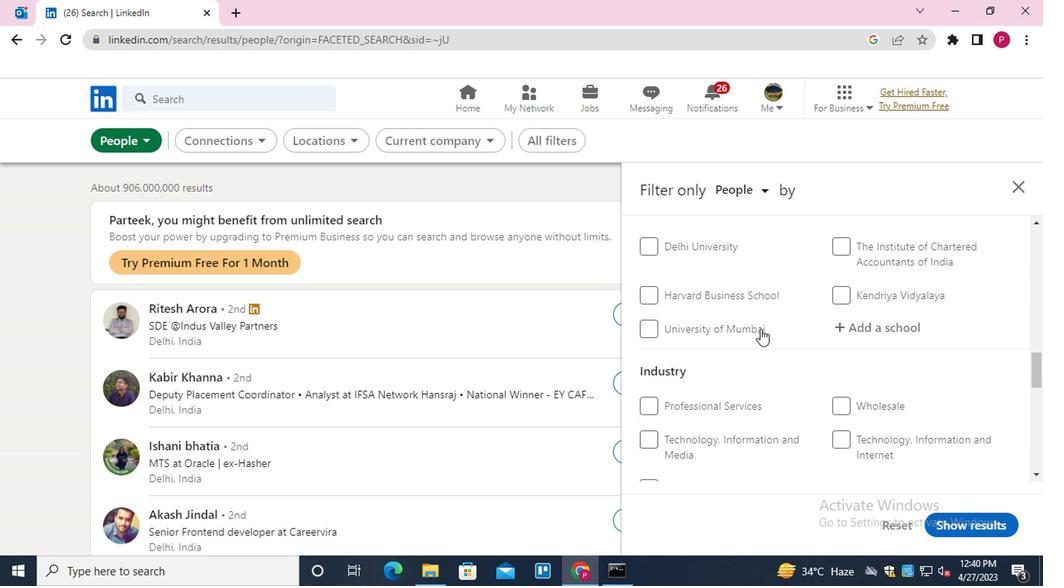 
Action: Mouse scrolled (747, 335) with delta (0, 1)
Screenshot: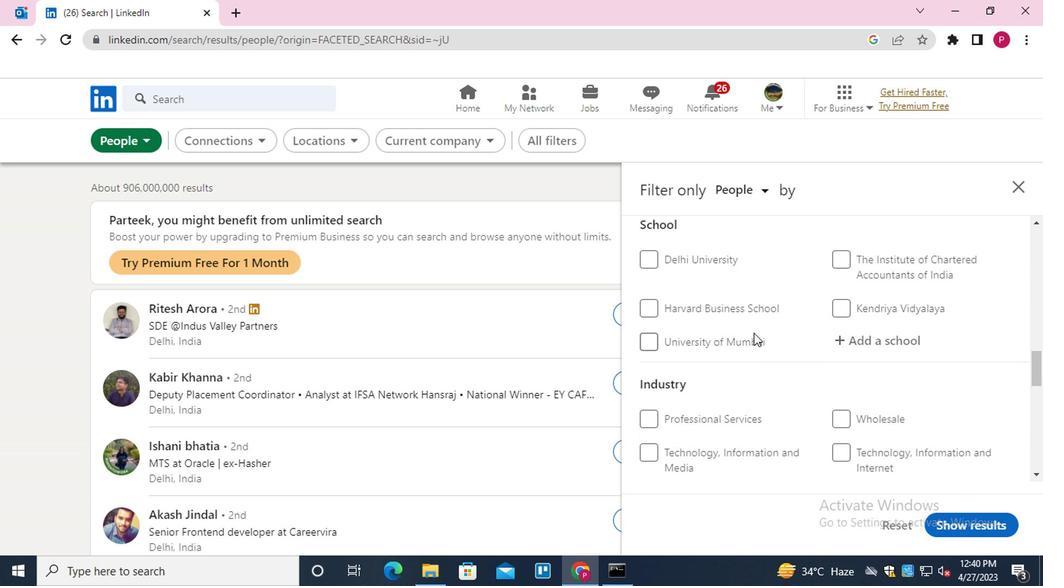 
Action: Mouse scrolled (747, 335) with delta (0, 1)
Screenshot: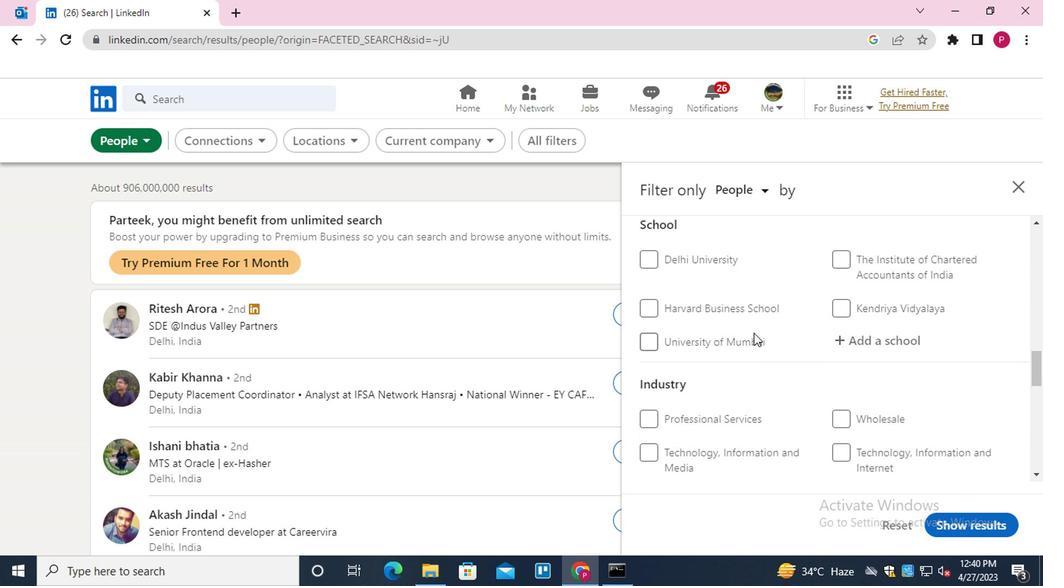 
Action: Mouse moved to (738, 336)
Screenshot: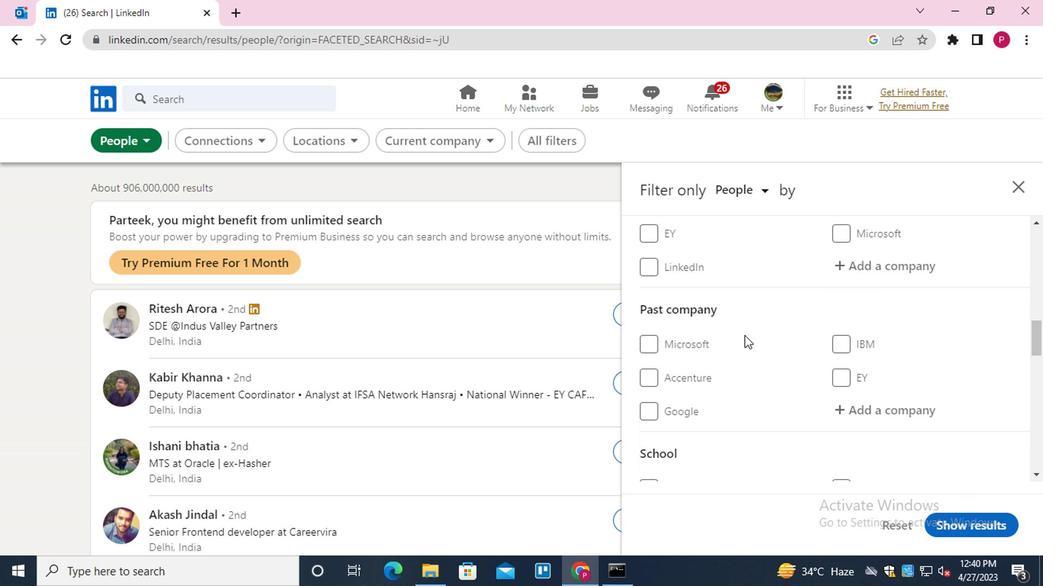 
Action: Mouse scrolled (738, 337) with delta (0, 1)
Screenshot: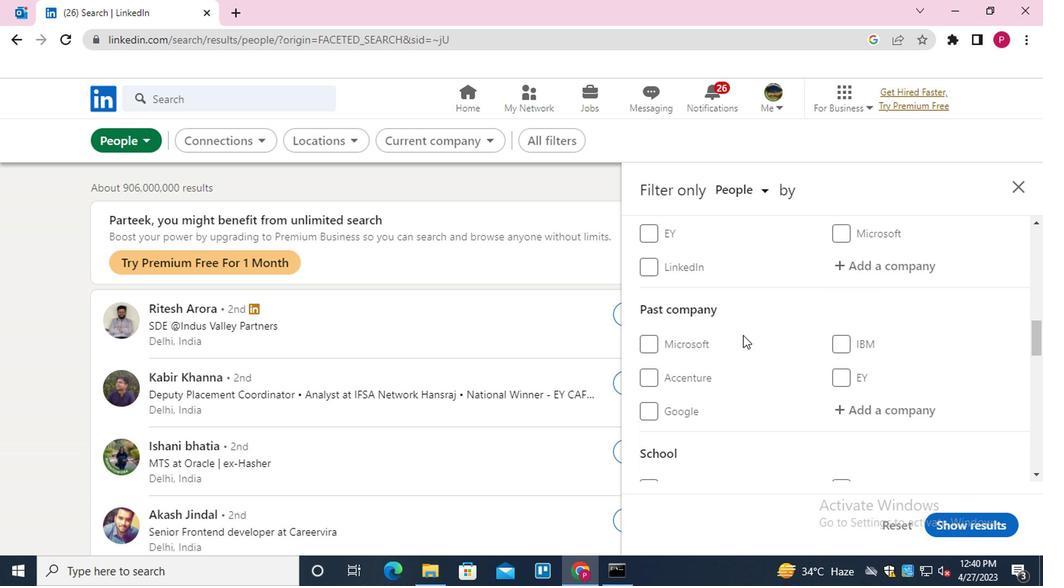 
Action: Mouse moved to (846, 342)
Screenshot: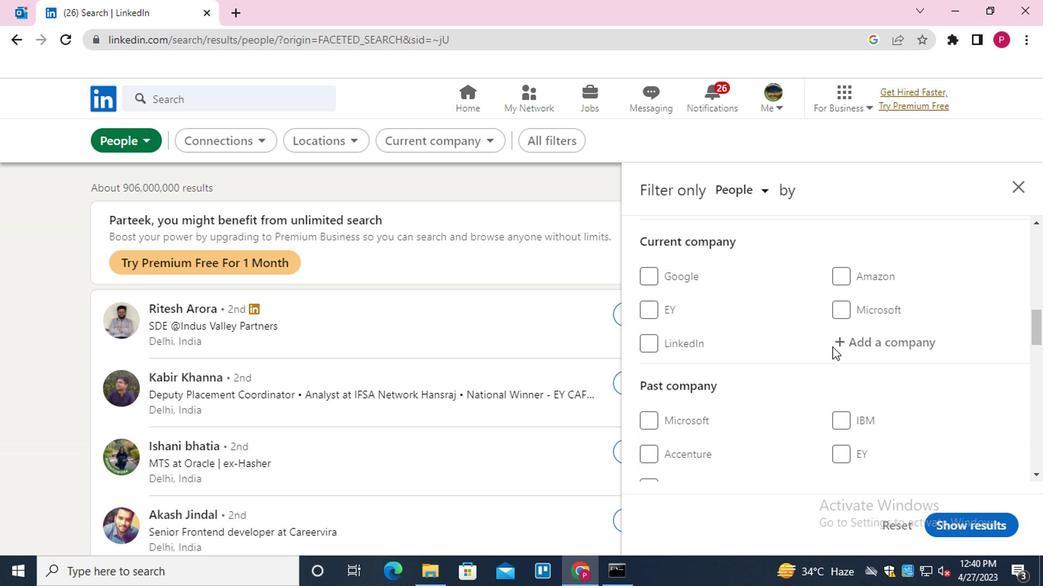 
Action: Mouse pressed left at (846, 342)
Screenshot: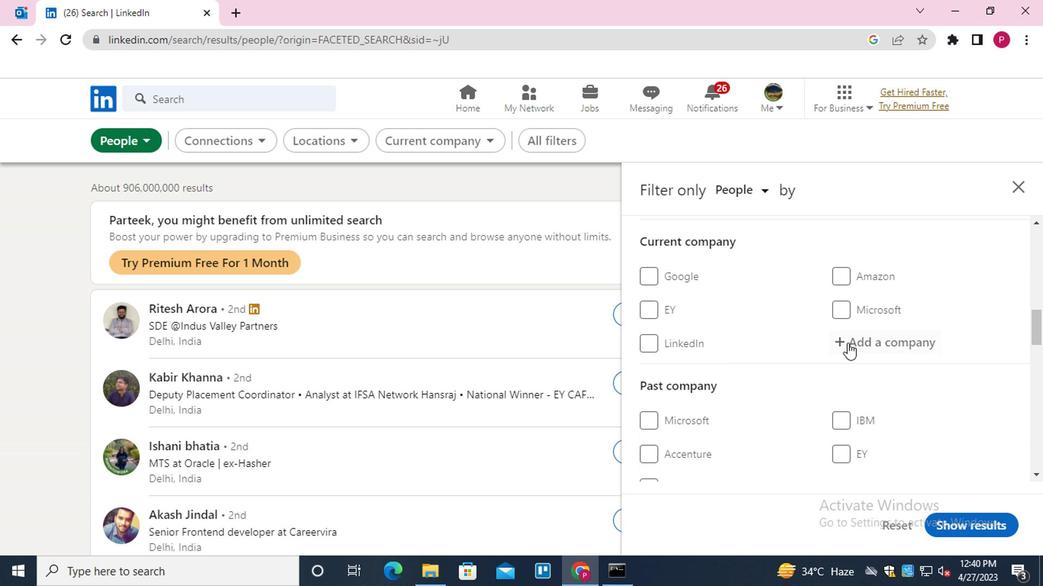 
Action: Key pressed <Key.shift><Key.shift><Key.shift><Key.shift><Key.shift><Key.shift><Key.shift><Key.shift><Key.shift><Key.shift><Key.shift><Key.shift><Key.shift>EXPO<Key.down><Key.enter>
Screenshot: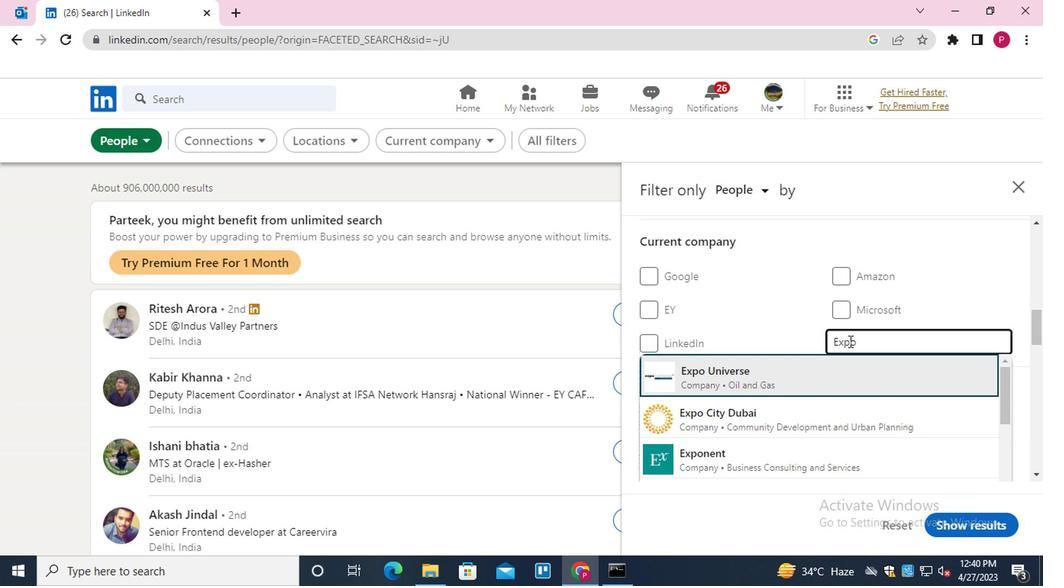 
Action: Mouse scrolled (846, 341) with delta (0, -1)
Screenshot: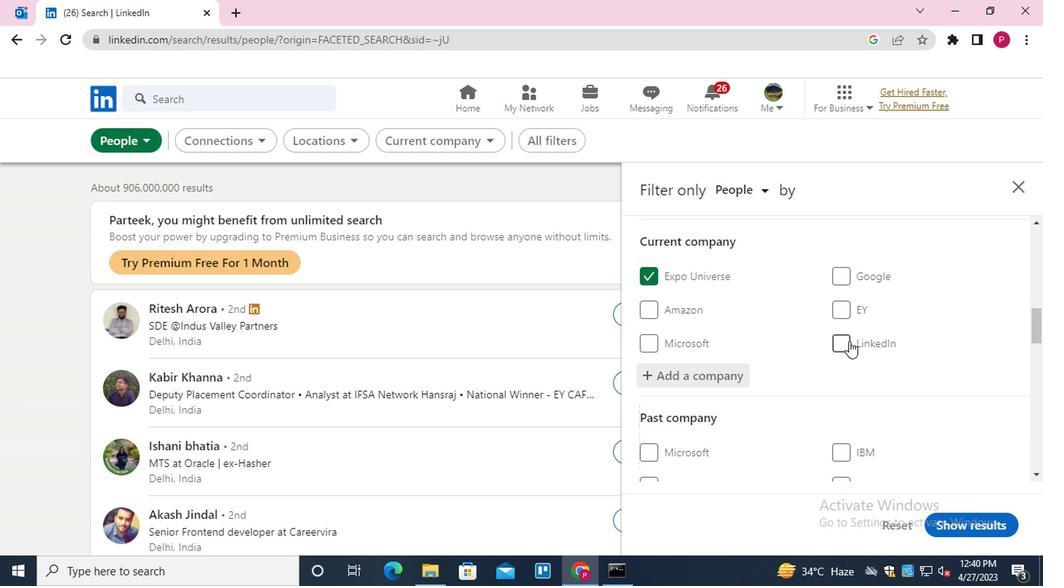 
Action: Mouse scrolled (846, 341) with delta (0, -1)
Screenshot: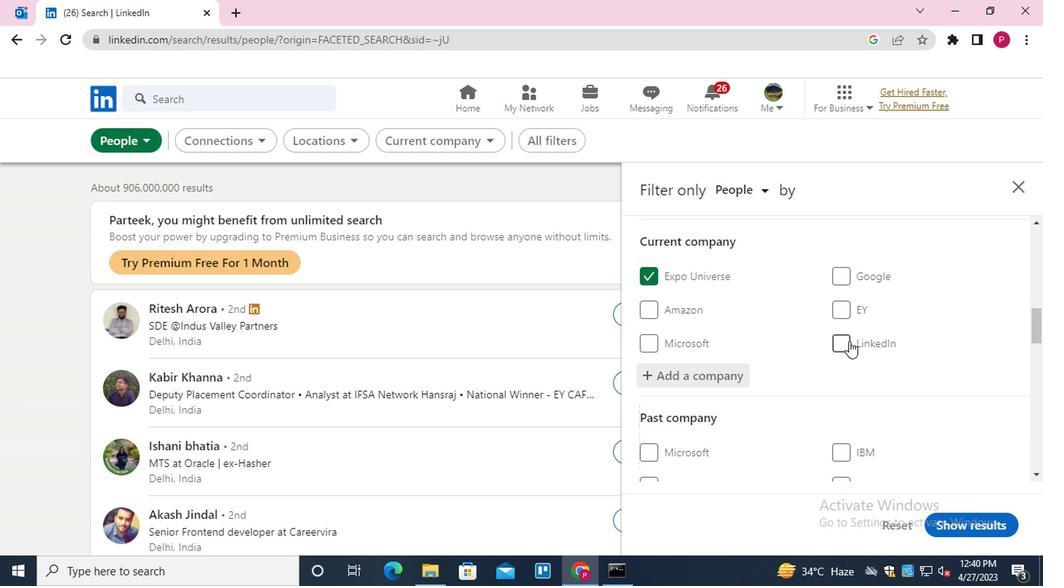 
Action: Mouse scrolled (846, 341) with delta (0, -1)
Screenshot: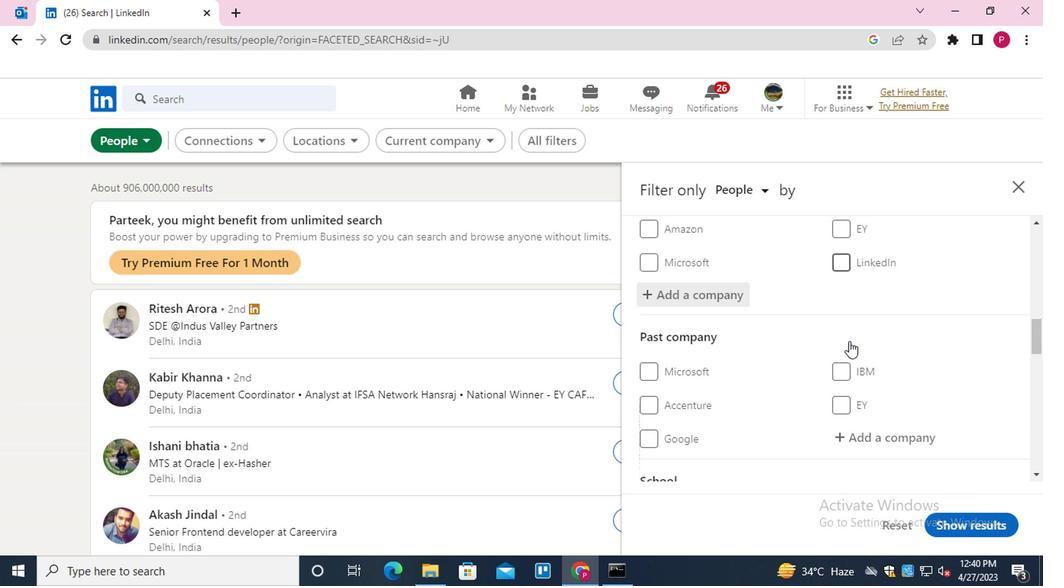 
Action: Mouse scrolled (846, 341) with delta (0, -1)
Screenshot: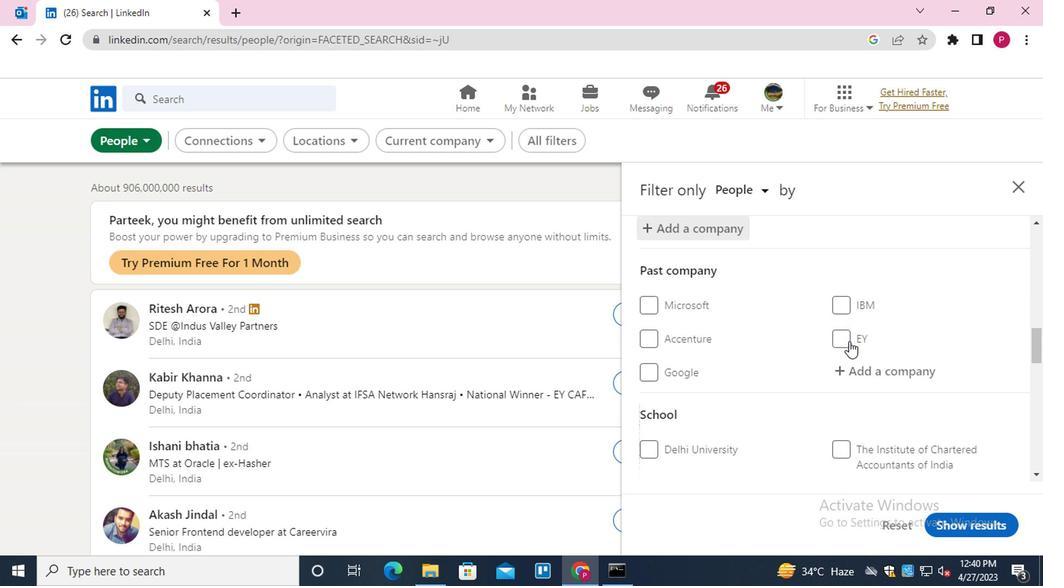 
Action: Mouse scrolled (846, 341) with delta (0, -1)
Screenshot: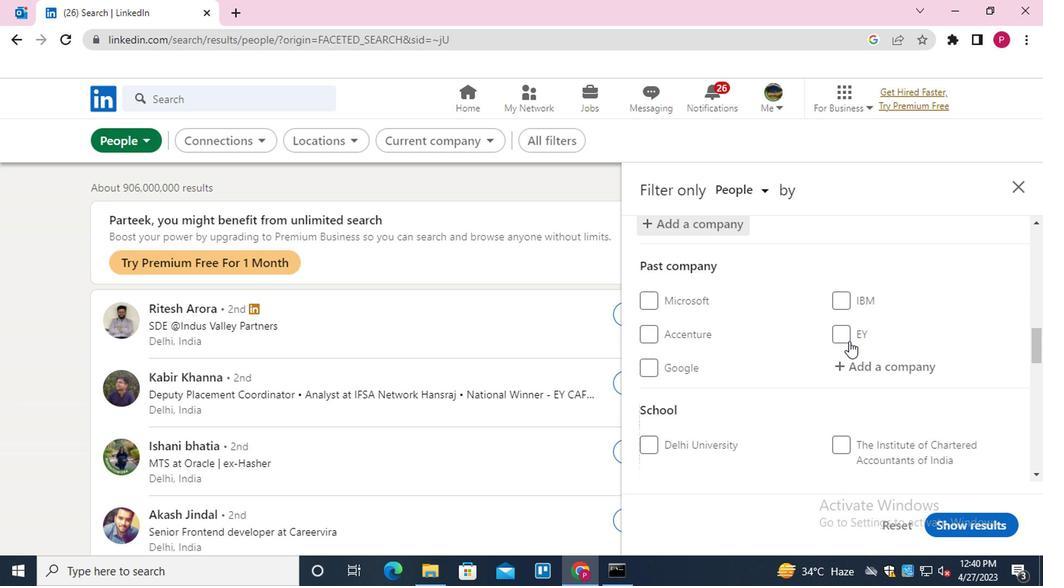 
Action: Mouse moved to (884, 300)
Screenshot: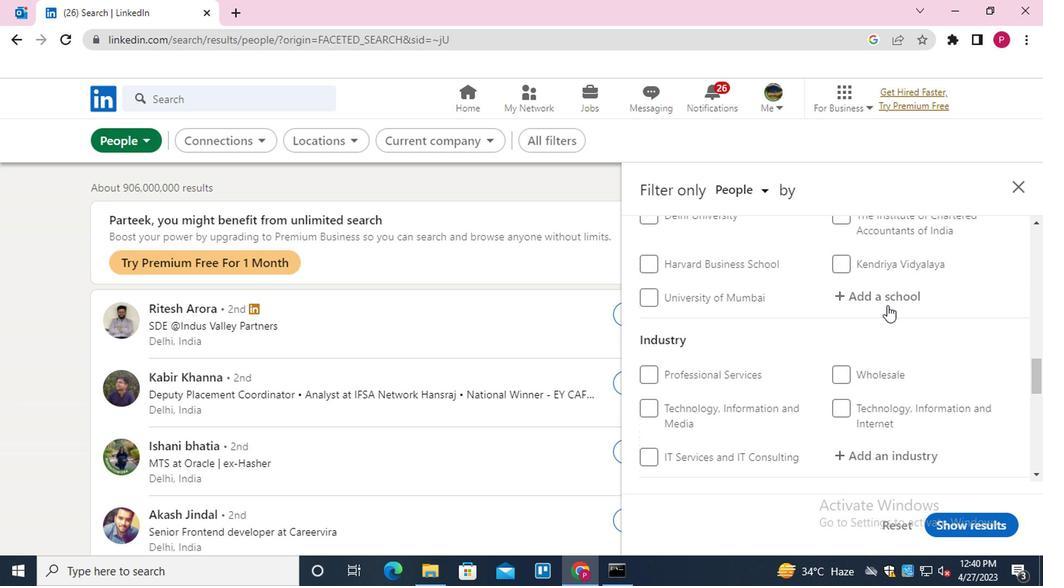 
Action: Mouse pressed left at (884, 300)
Screenshot: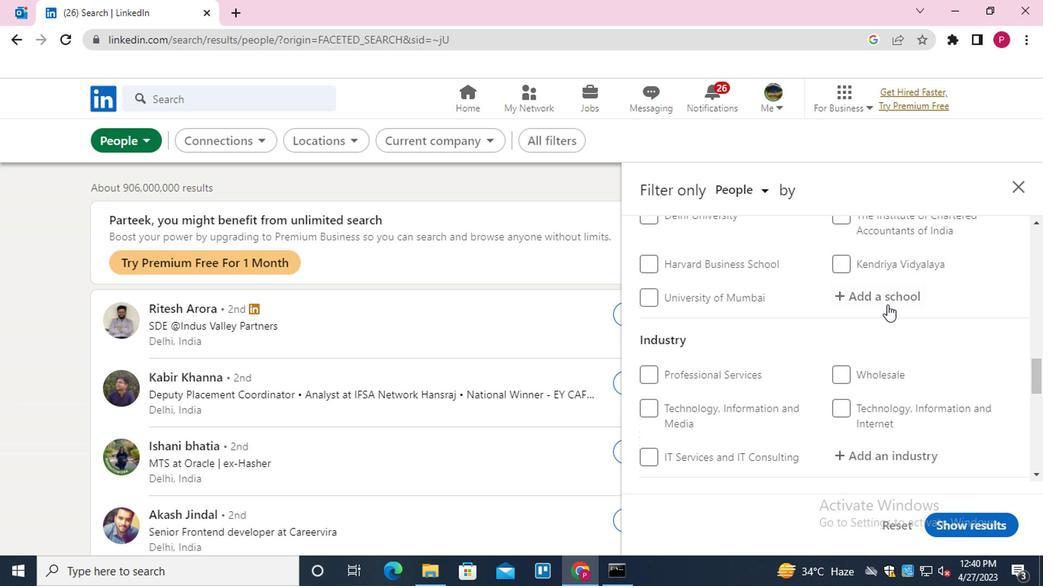 
Action: Key pressed <Key.shift><Key.shift><Key.shift><Key.shift><Key.shift><Key.shift><Key.shift><Key.shift><Key.shift><Key.shift><Key.shift><Key.shift><Key.shift>GULBARGA<Key.space><Key.down><Key.enter>
Screenshot: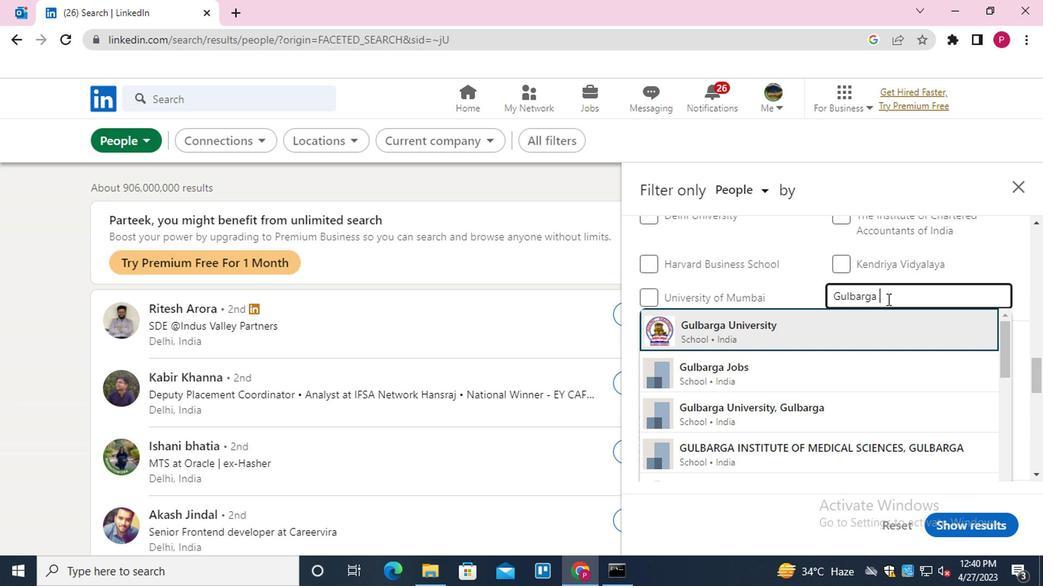 
Action: Mouse moved to (837, 302)
Screenshot: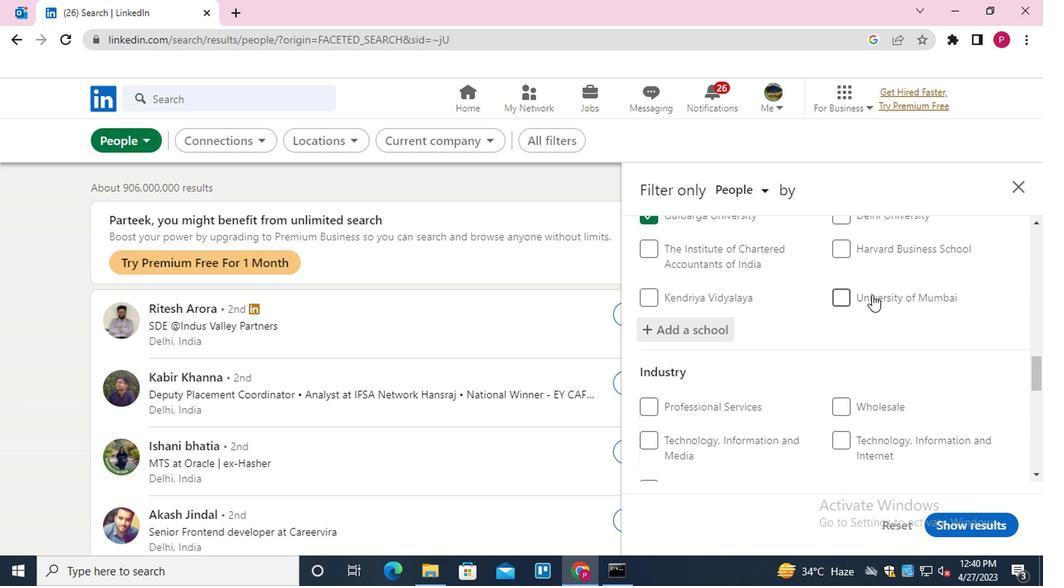 
Action: Mouse scrolled (837, 302) with delta (0, 0)
Screenshot: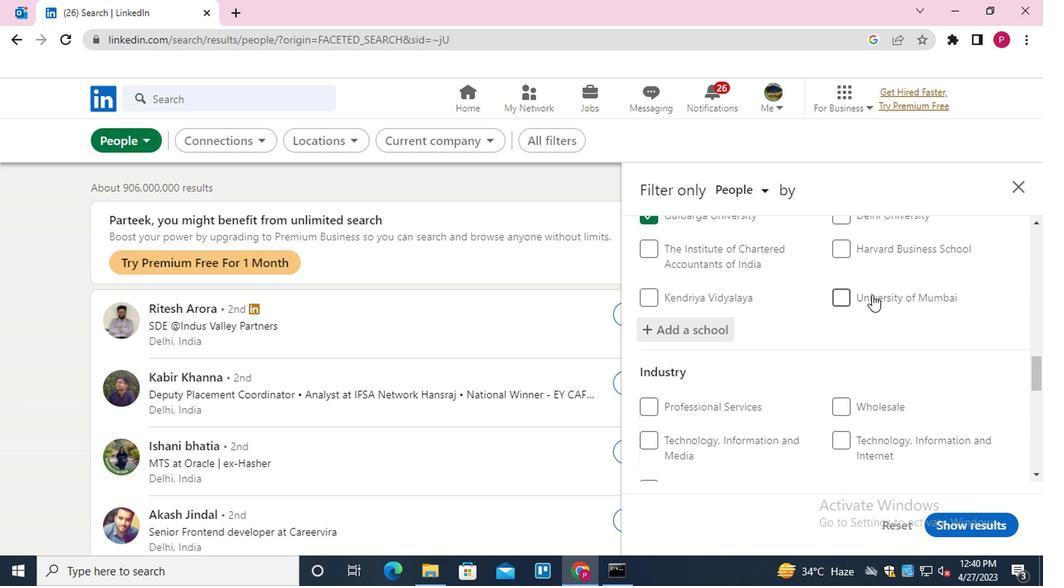 
Action: Mouse moved to (836, 307)
Screenshot: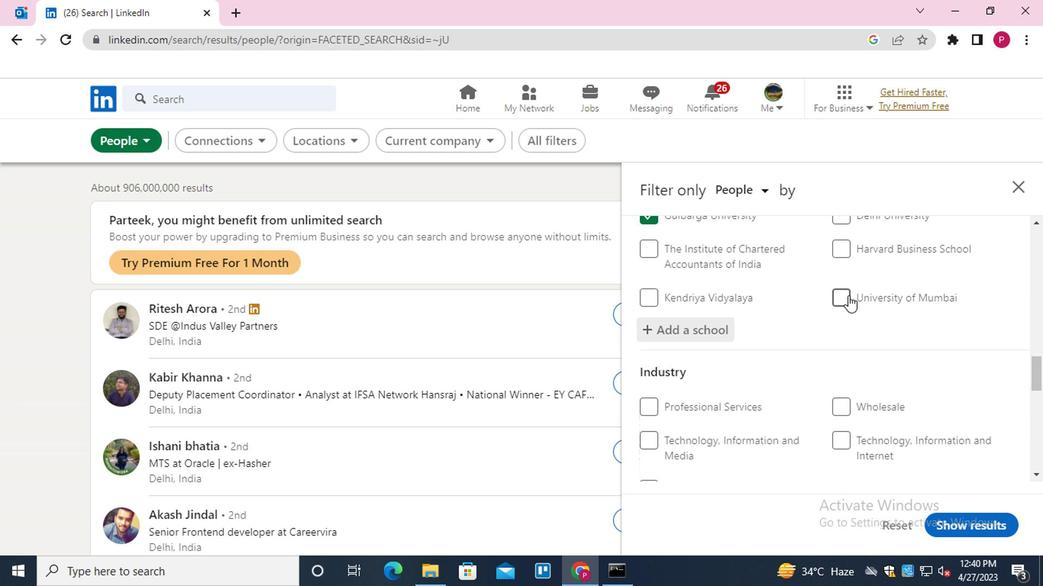 
Action: Mouse scrolled (836, 306) with delta (0, -1)
Screenshot: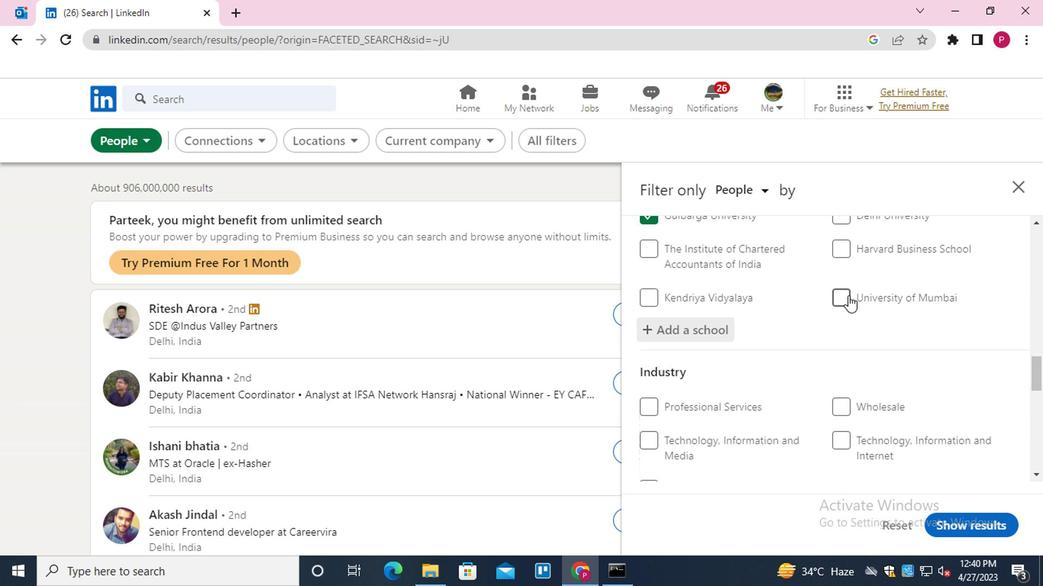 
Action: Mouse moved to (866, 334)
Screenshot: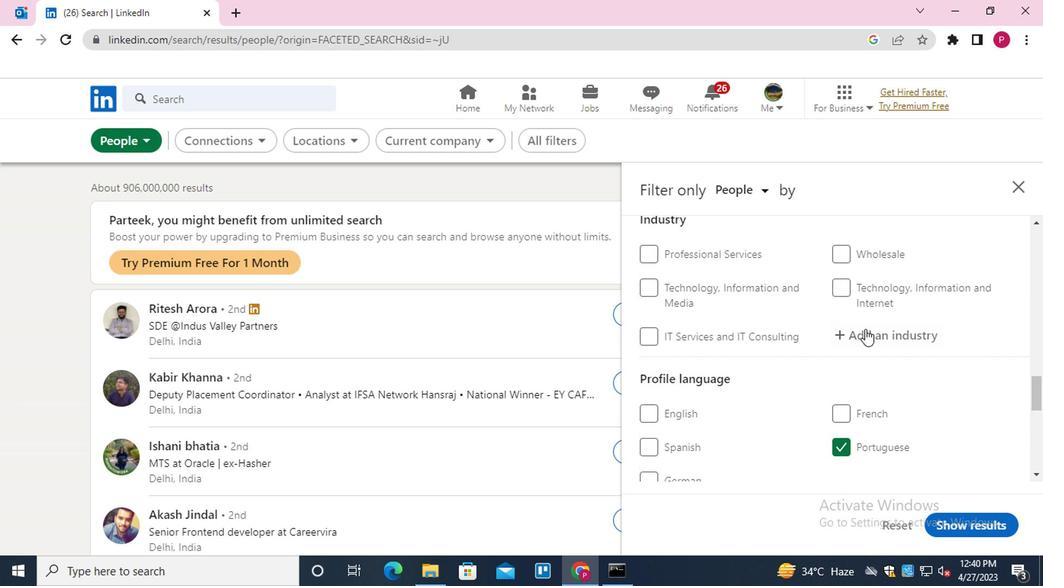 
Action: Mouse pressed left at (866, 334)
Screenshot: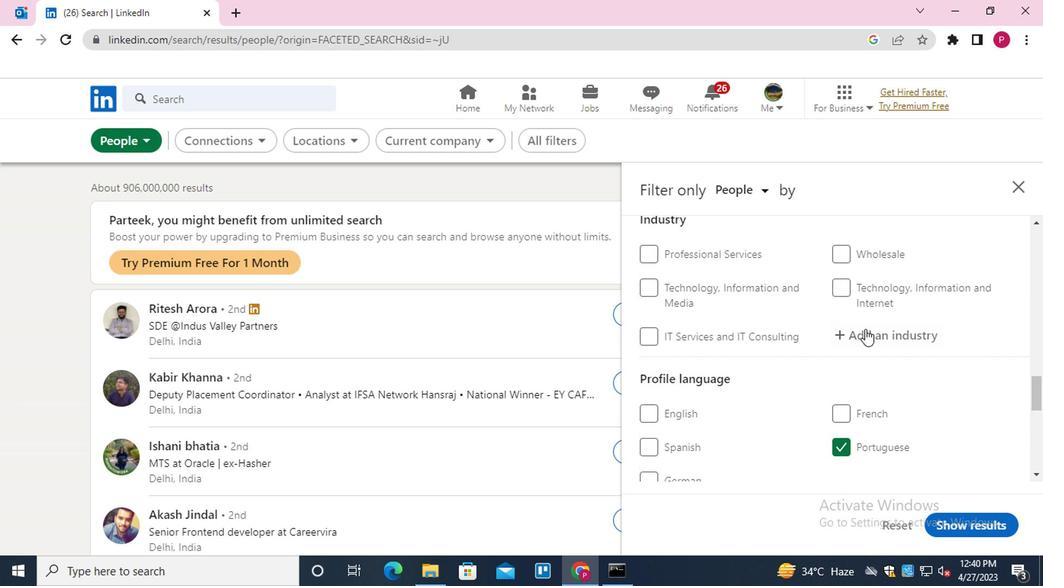 
Action: Mouse moved to (867, 334)
Screenshot: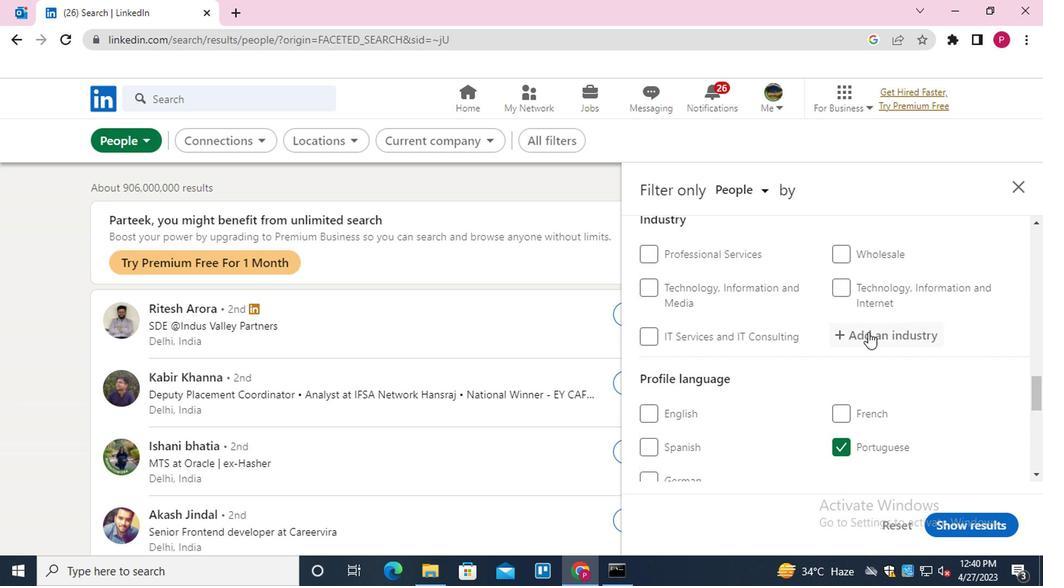 
Action: Key pressed <Key.shift><Key.shift>EXTER<Key.down><Key.down><Key.up><Key.enter>
Screenshot: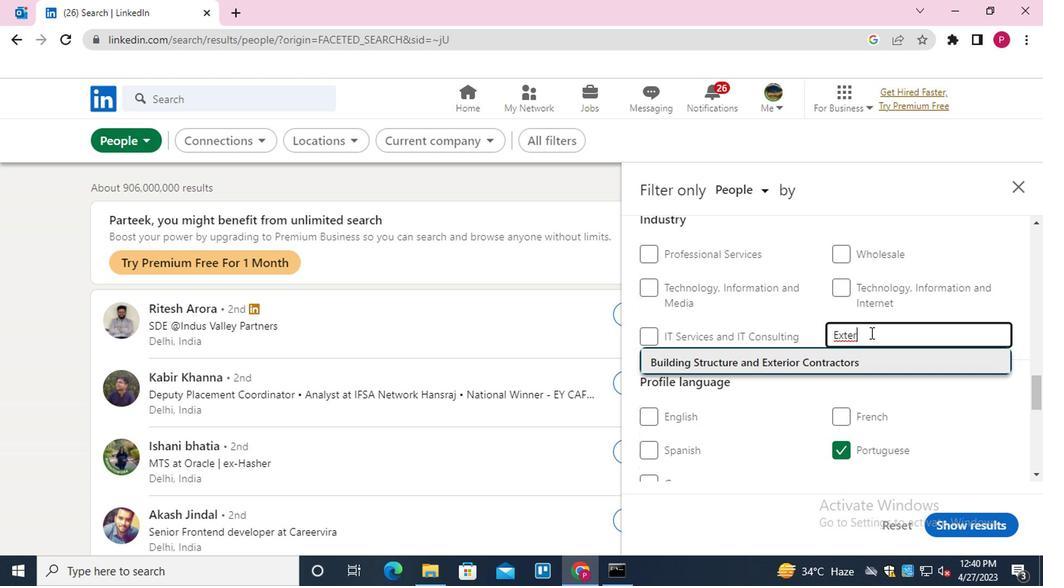 
Action: Mouse scrolled (867, 333) with delta (0, 0)
Screenshot: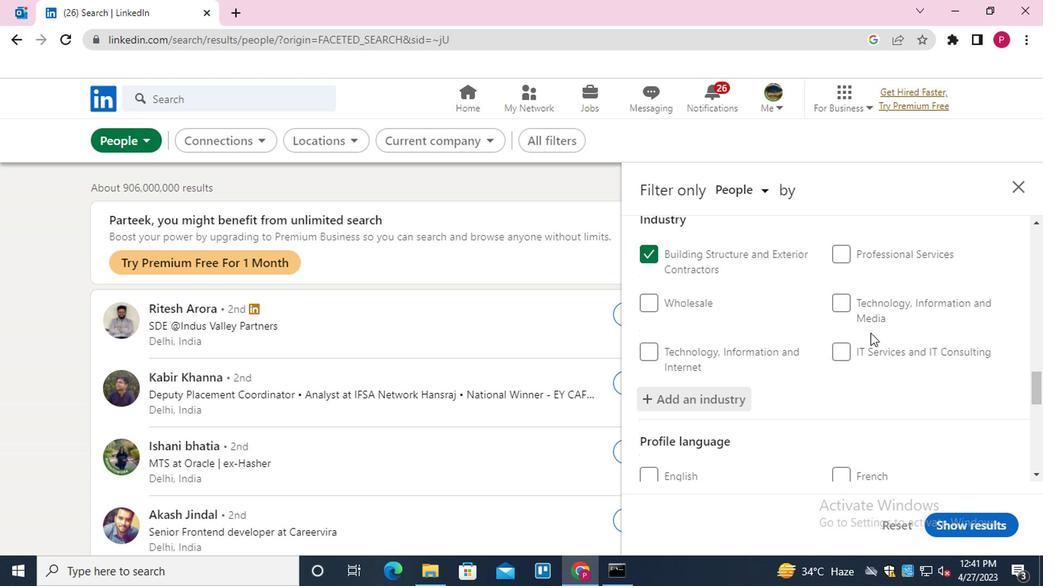 
Action: Mouse scrolled (867, 333) with delta (0, 0)
Screenshot: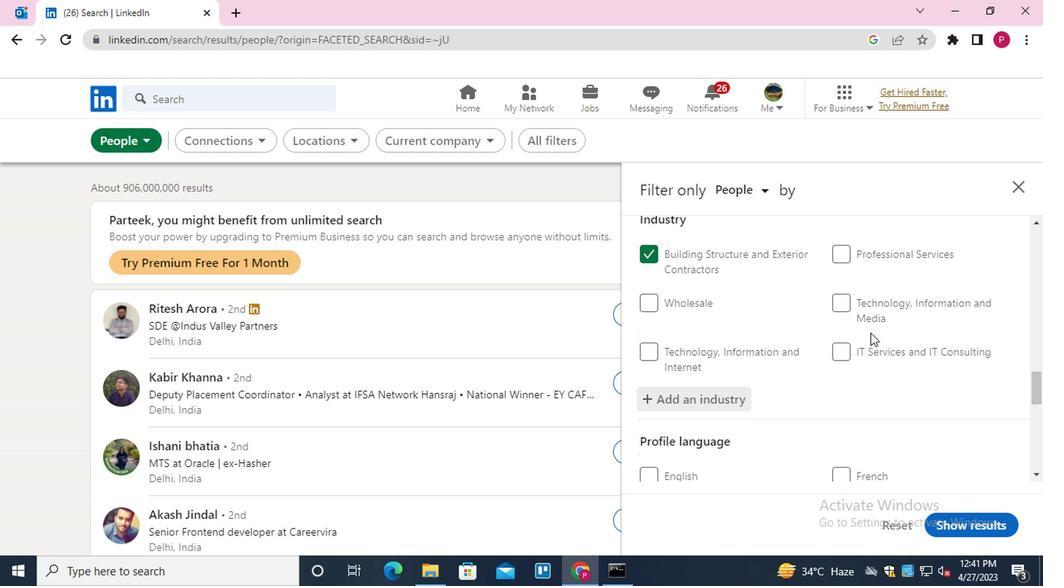 
Action: Mouse scrolled (867, 333) with delta (0, 0)
Screenshot: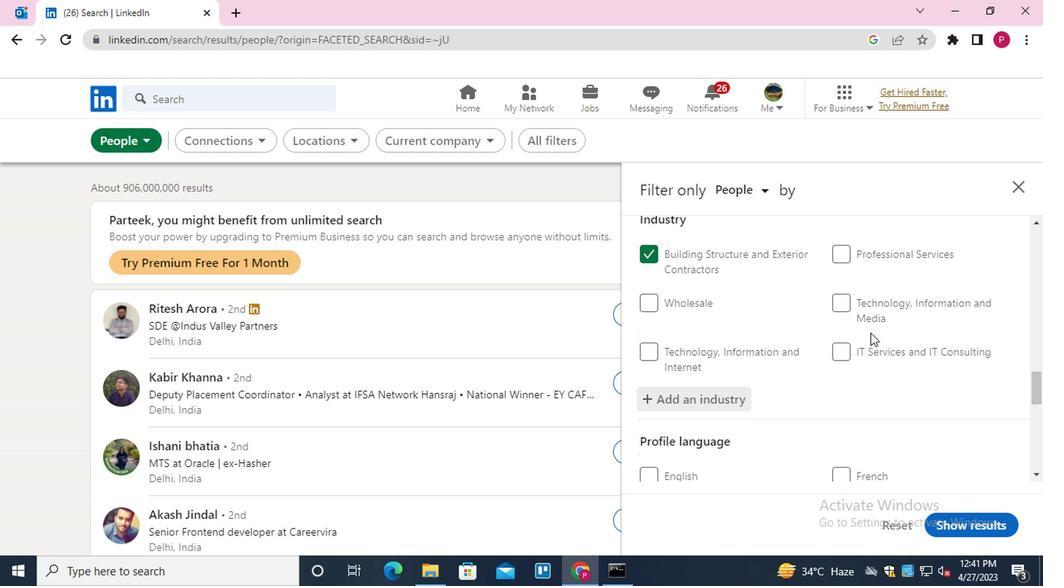 
Action: Mouse scrolled (867, 333) with delta (0, 0)
Screenshot: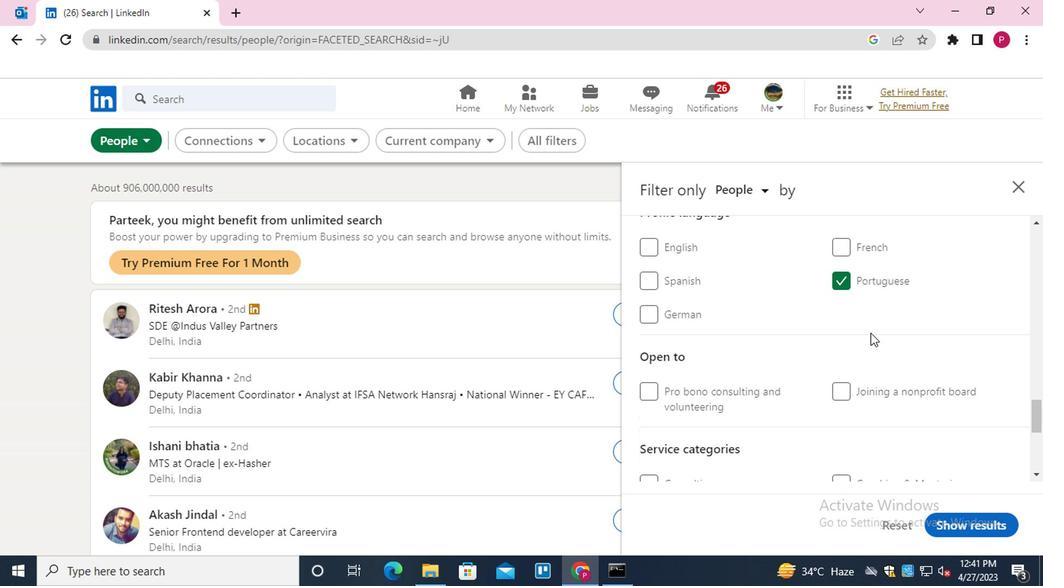 
Action: Mouse scrolled (867, 333) with delta (0, 0)
Screenshot: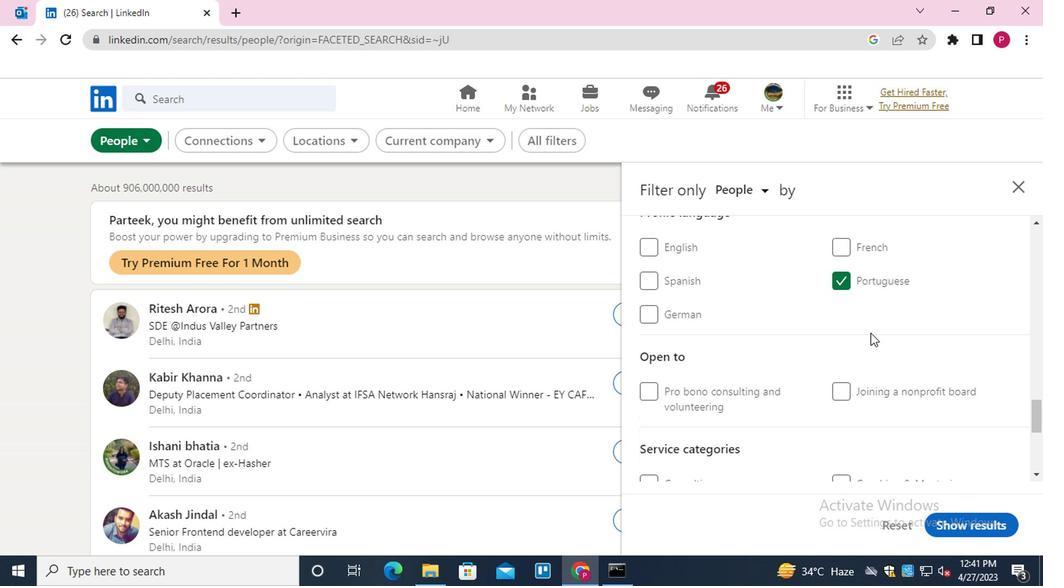 
Action: Mouse moved to (881, 398)
Screenshot: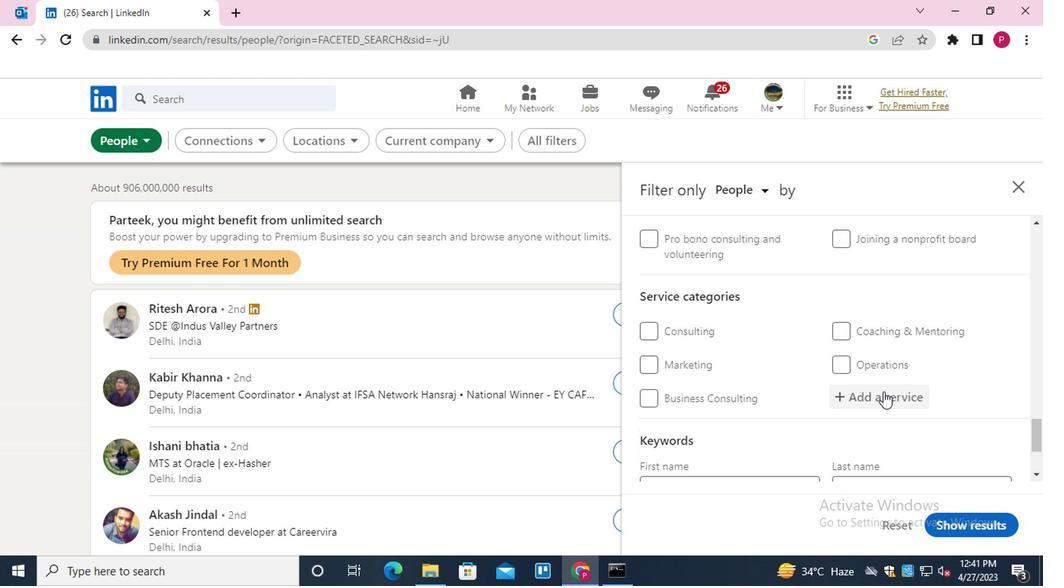 
Action: Mouse pressed left at (881, 398)
Screenshot: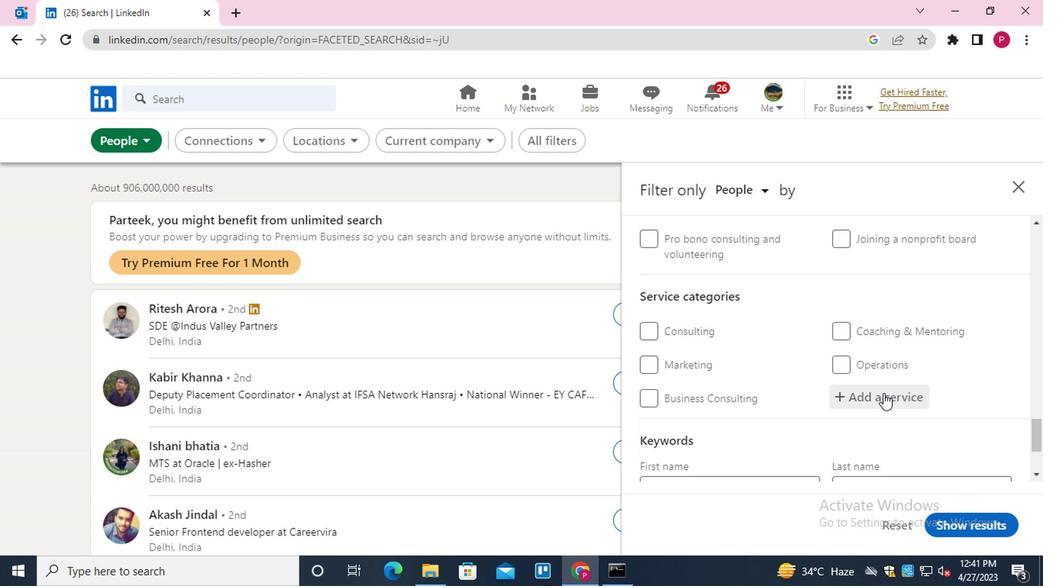 
Action: Key pressed <Key.shift>WORDPRESS<Key.down><Key.enter>
Screenshot: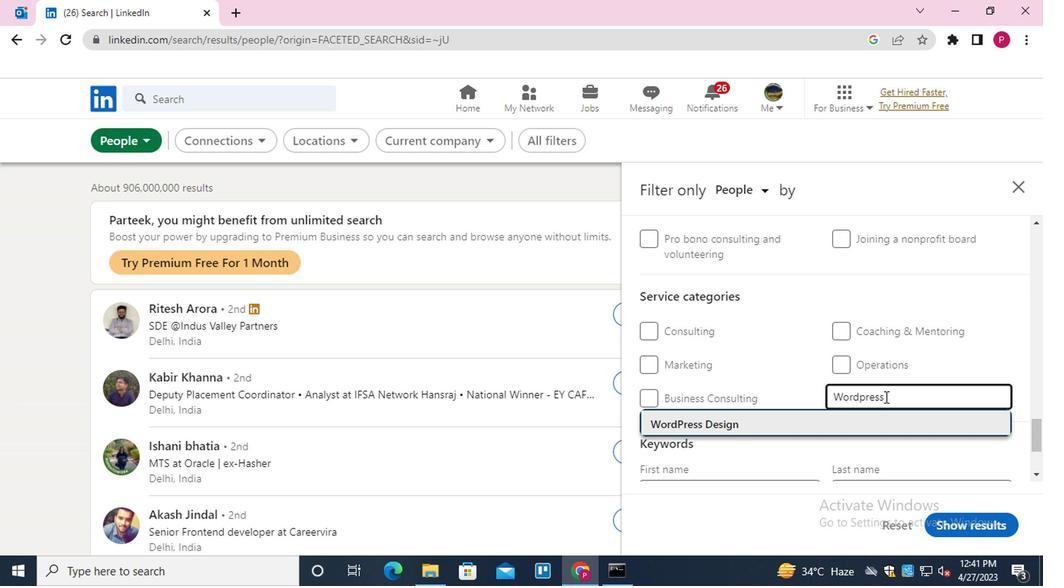 
Action: Mouse scrolled (881, 397) with delta (0, 0)
Screenshot: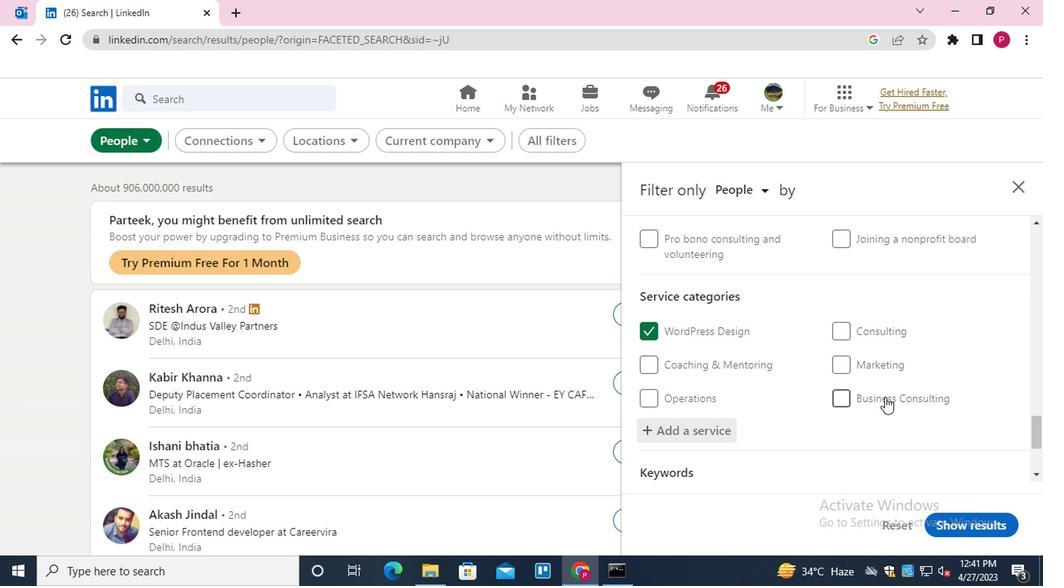
Action: Mouse scrolled (881, 397) with delta (0, 0)
Screenshot: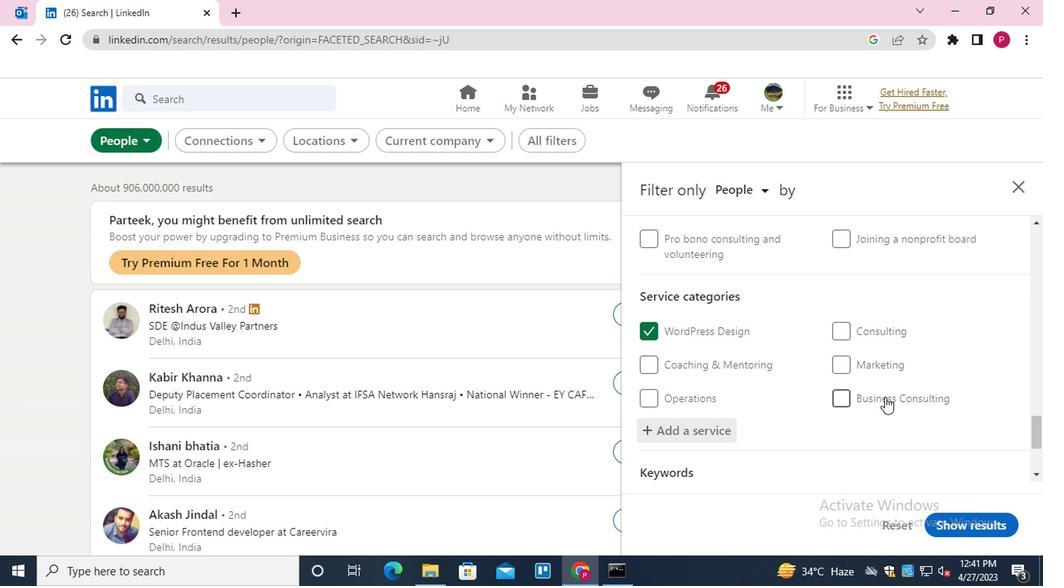 
Action: Mouse scrolled (881, 397) with delta (0, 0)
Screenshot: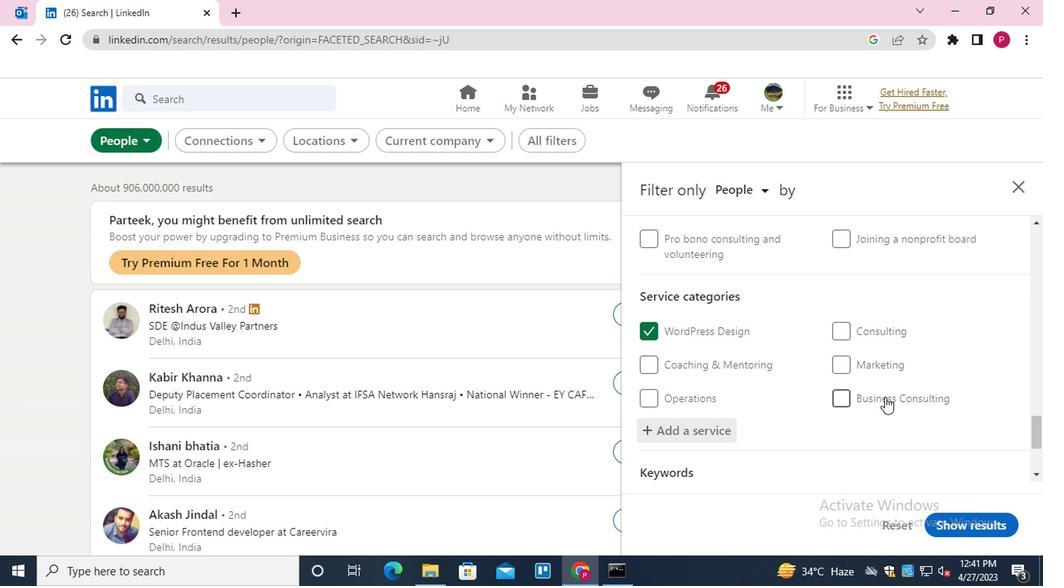 
Action: Mouse moved to (881, 403)
Screenshot: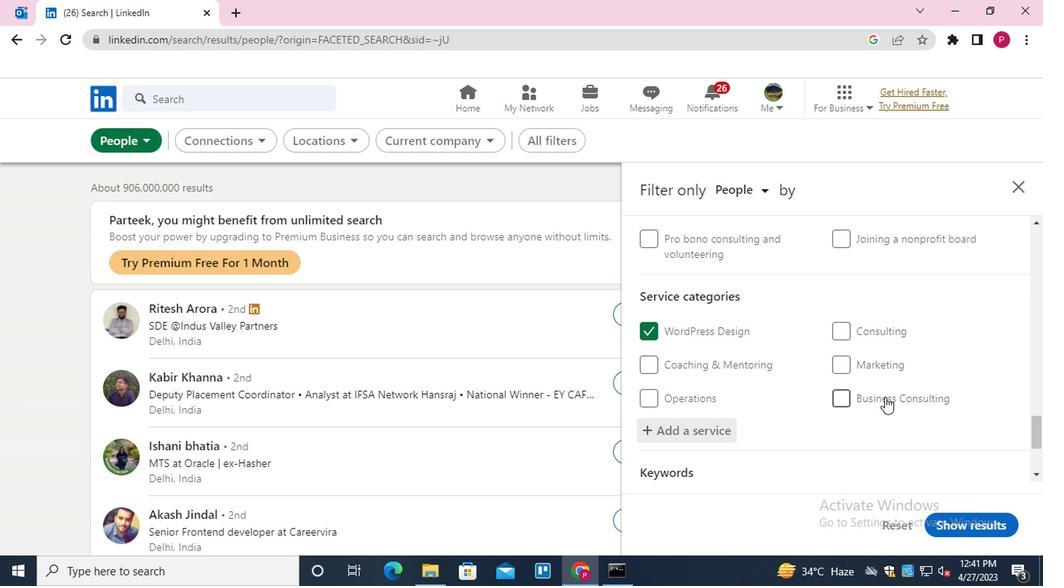 
Action: Mouse scrolled (881, 402) with delta (0, -1)
Screenshot: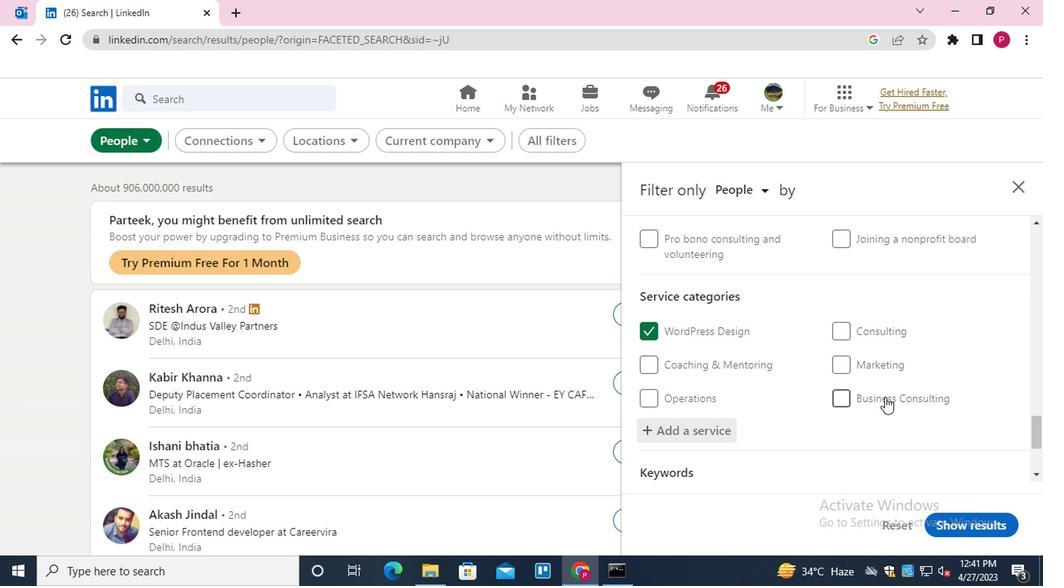 
Action: Mouse moved to (881, 414)
Screenshot: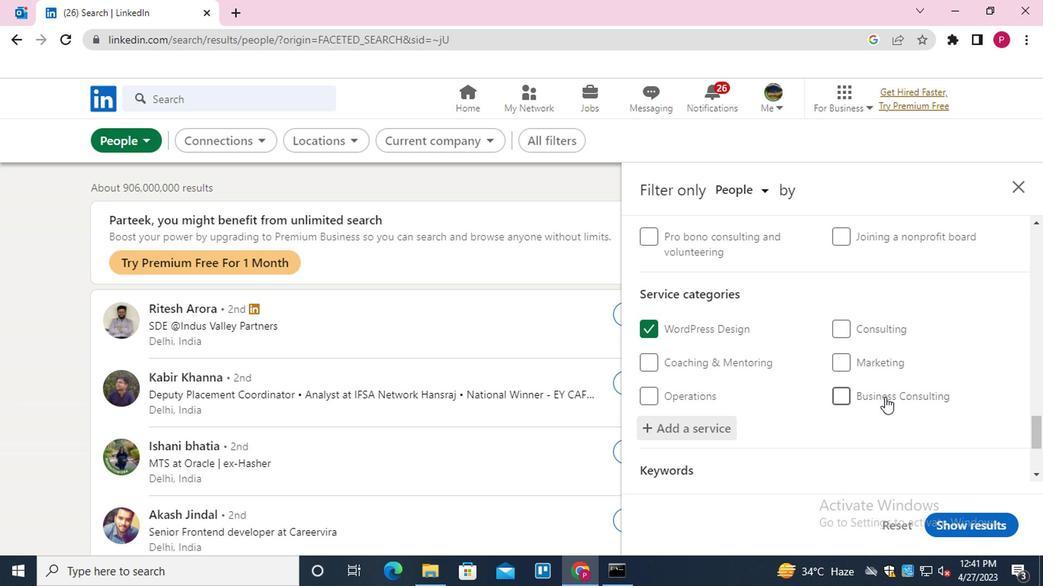
Action: Mouse scrolled (881, 414) with delta (0, 0)
Screenshot: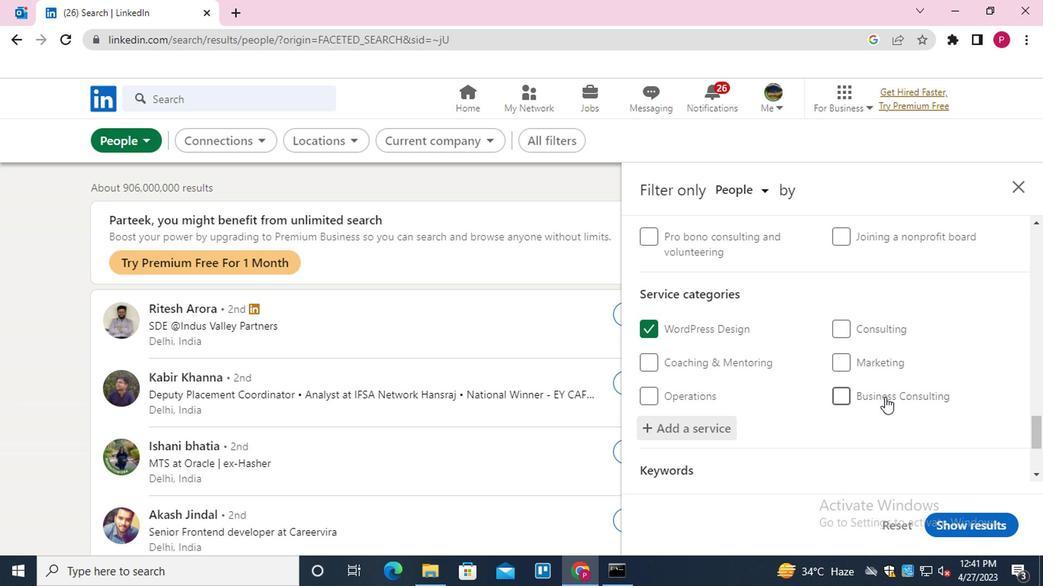 
Action: Mouse moved to (740, 415)
Screenshot: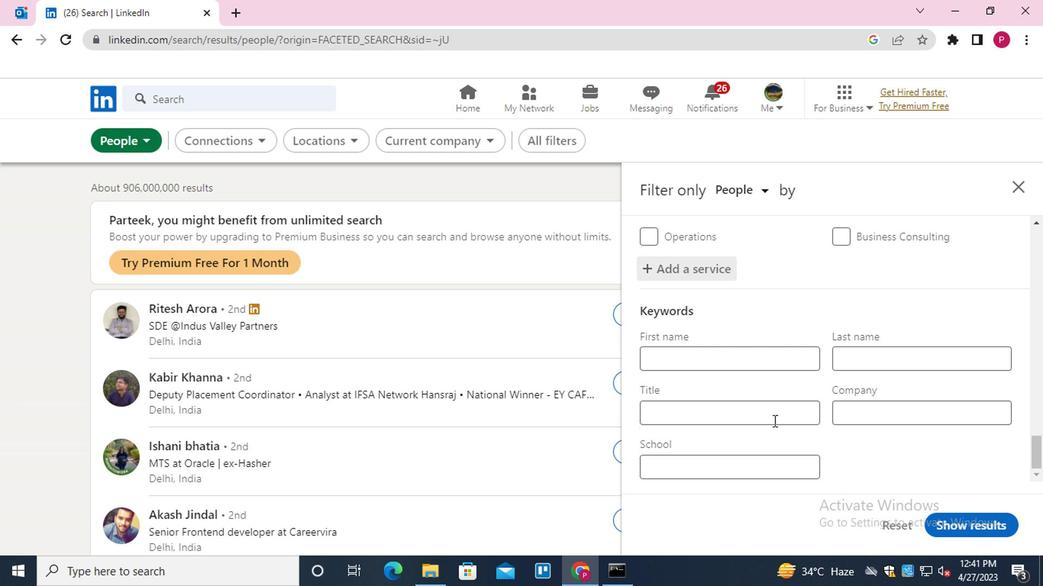 
Action: Mouse pressed left at (740, 415)
Screenshot: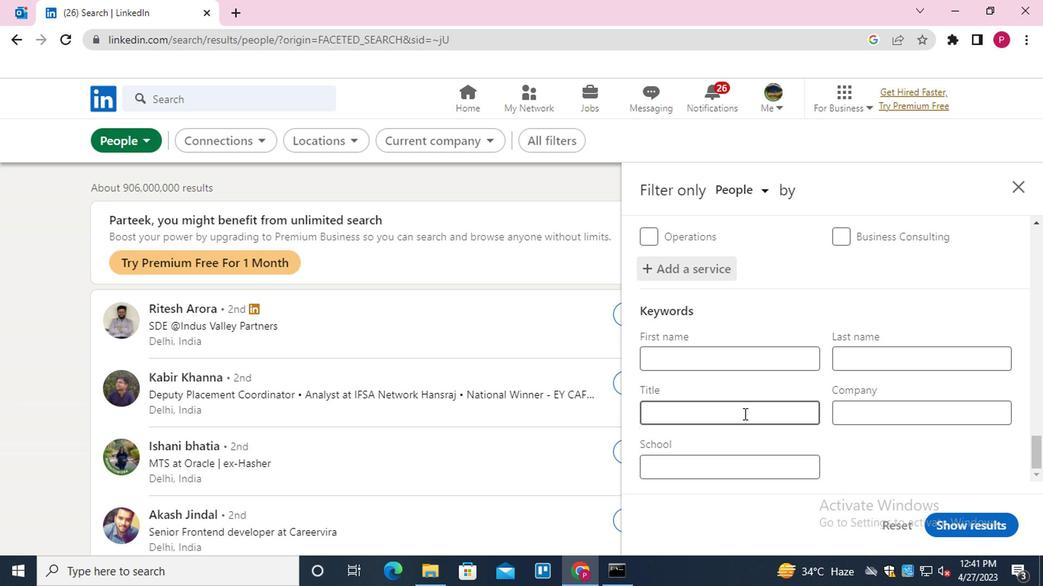 
Action: Key pressed <Key.shift>ARCHITECT
Screenshot: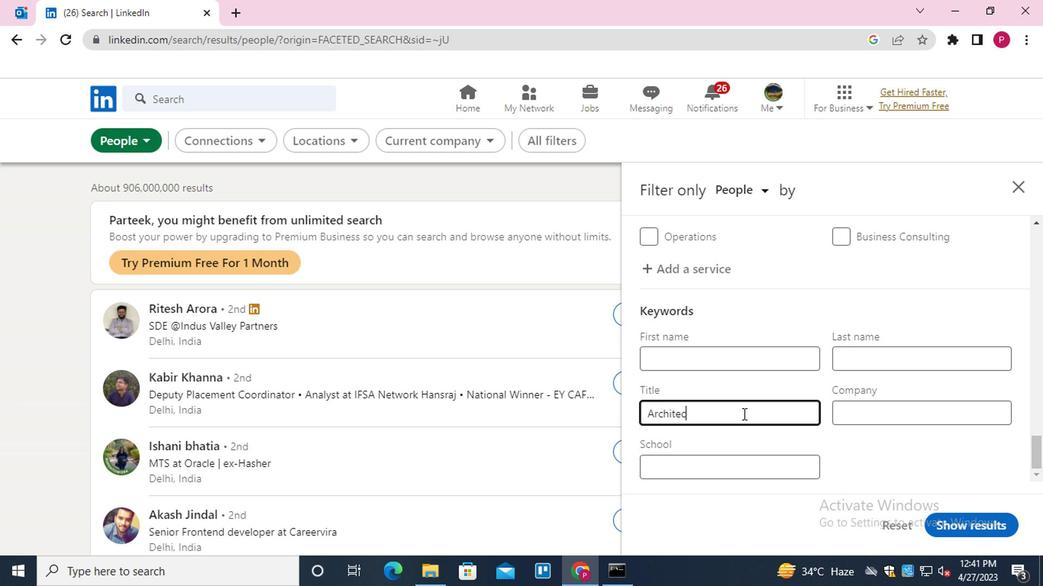 
Action: Mouse moved to (966, 523)
Screenshot: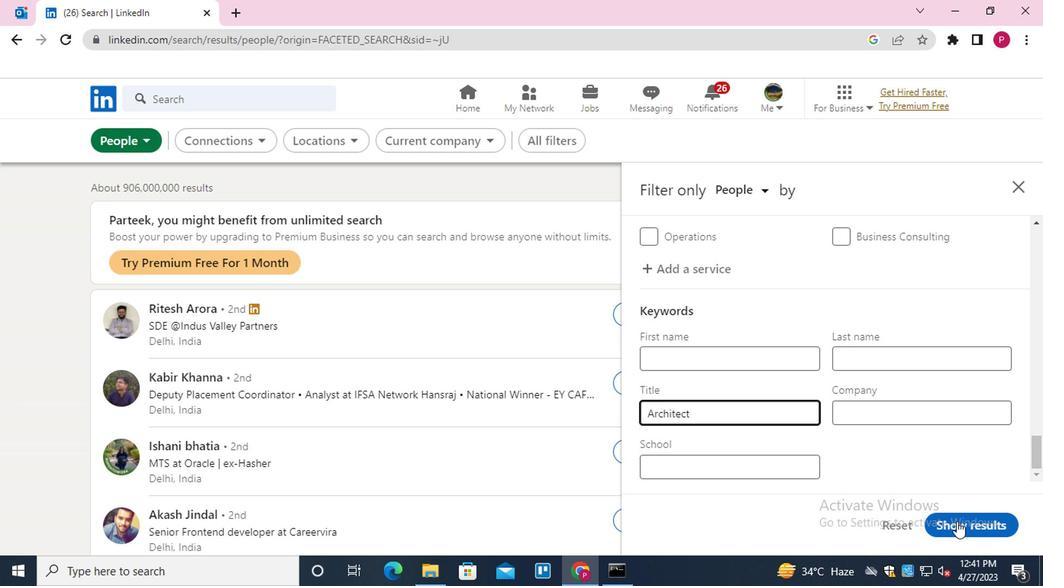 
Action: Mouse pressed left at (966, 523)
Screenshot: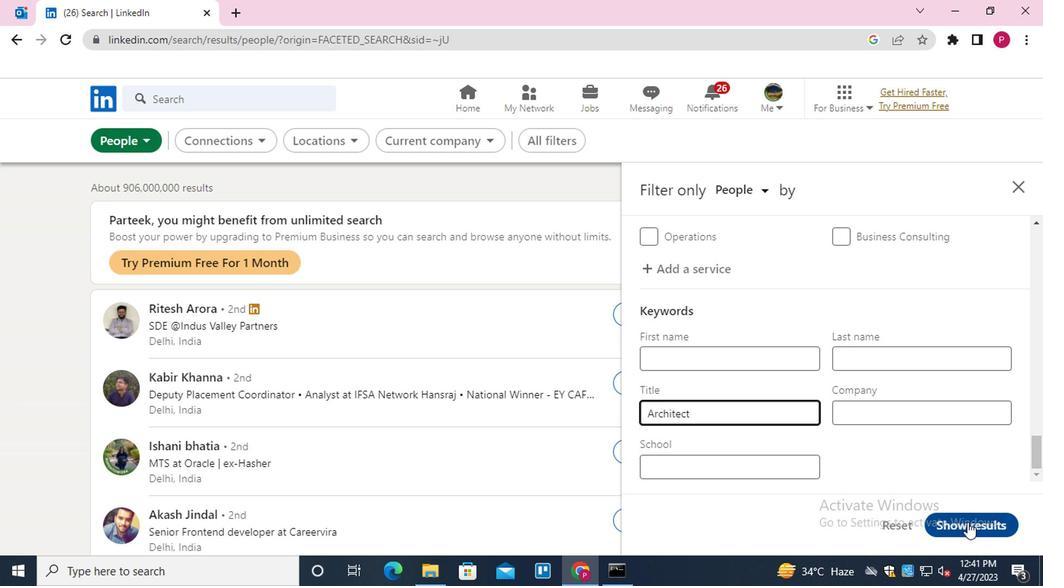 
Action: Mouse moved to (454, 340)
Screenshot: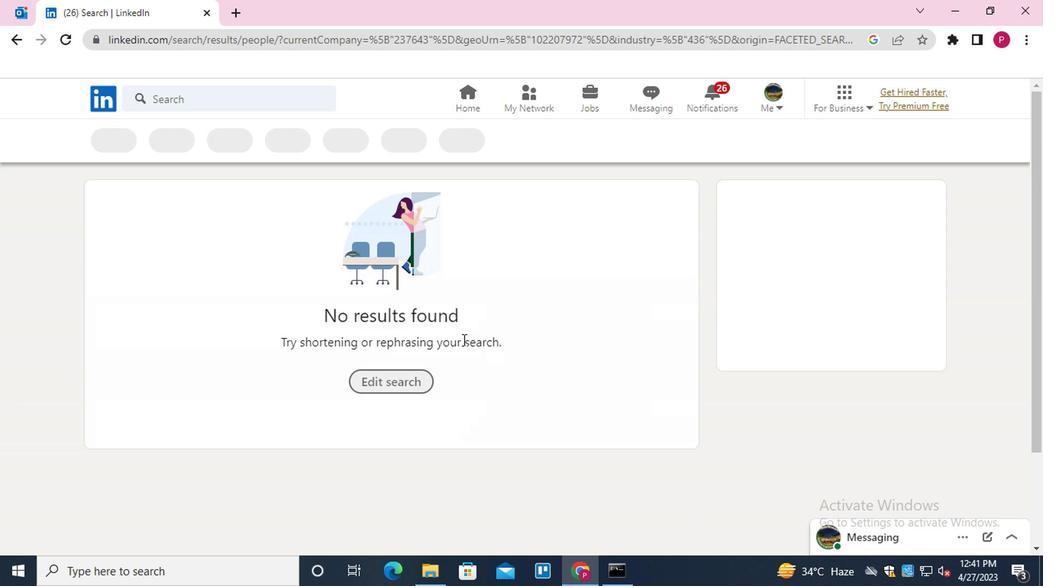 
